 Task: Search one way flight ticket for 1 adult, 6 children, 1 infant in seat and 1 infant on lap in business from Tallahassee: Tallahassee International Airport to New Bern: Coastal Carolina Regional Airport (was Craven County Regional) on 5-4-2023. Choice of flights is Southwest. Number of bags: 2 carry on bags. Price is upto 30000. Outbound departure time preference is 22:15.
Action: Mouse moved to (372, 334)
Screenshot: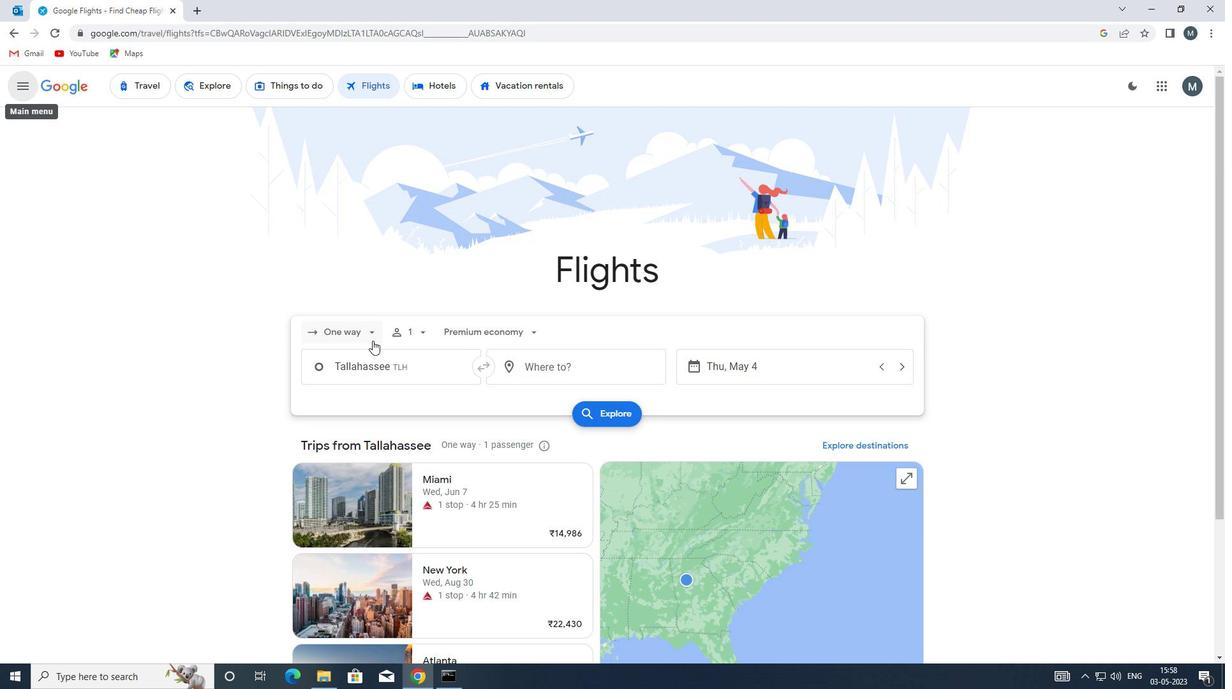 
Action: Mouse pressed left at (372, 334)
Screenshot: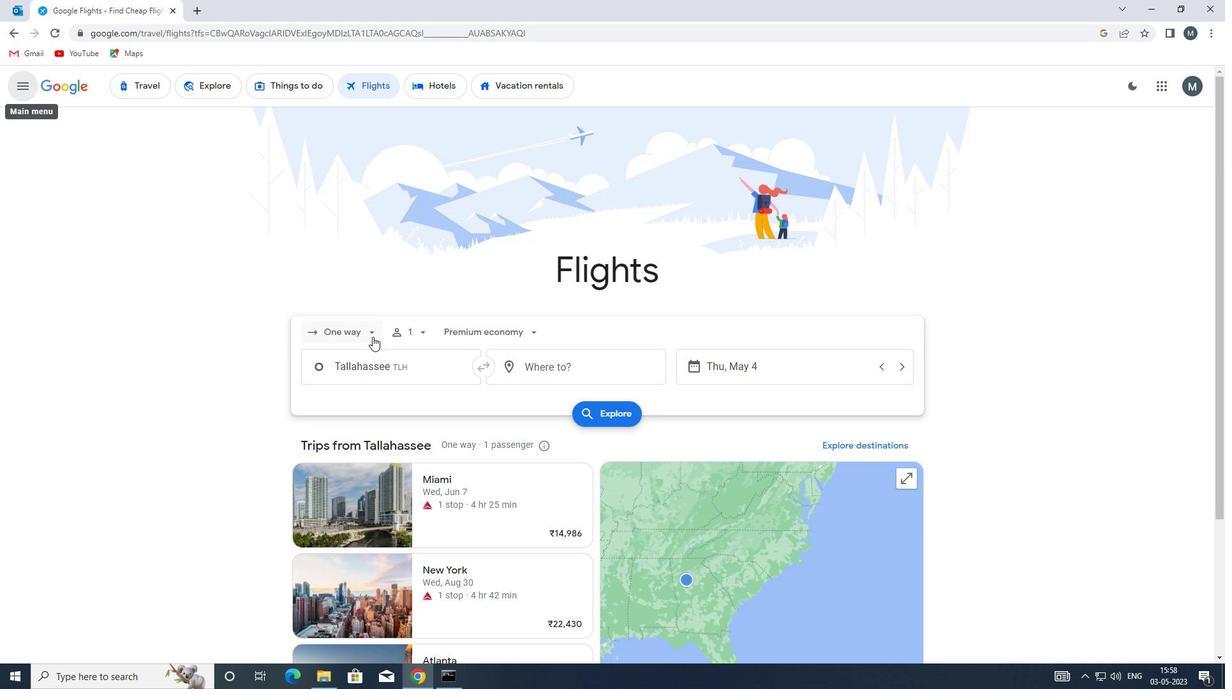 
Action: Mouse moved to (379, 386)
Screenshot: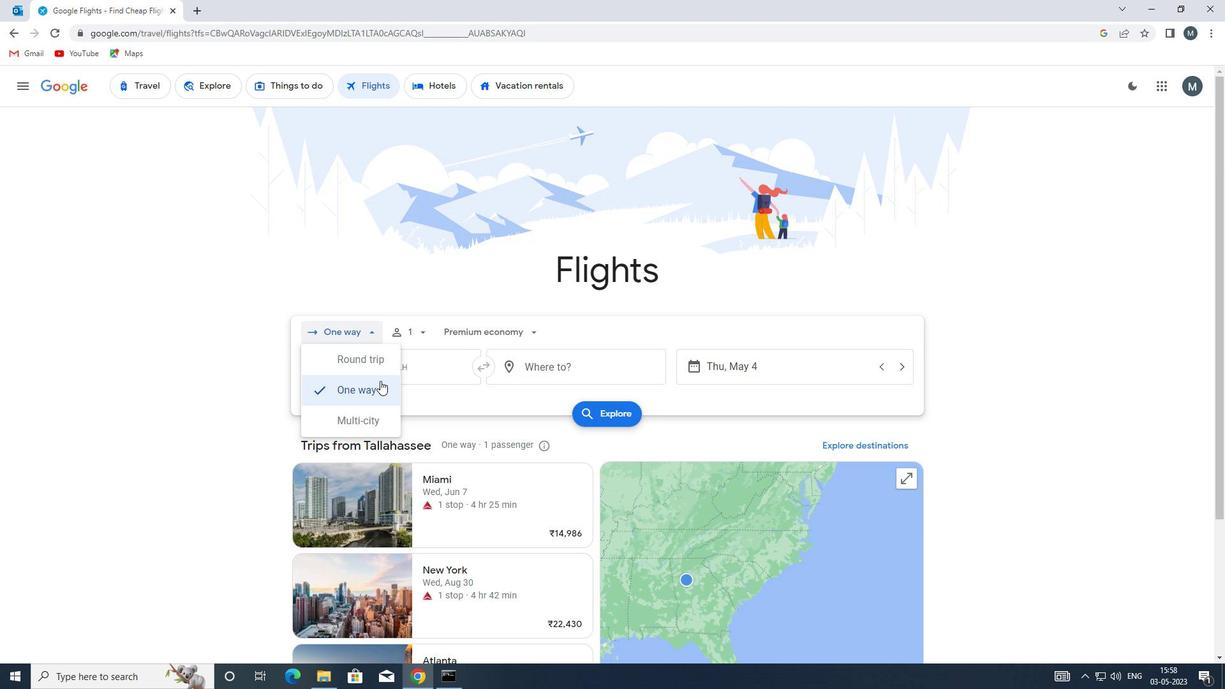 
Action: Mouse pressed left at (379, 386)
Screenshot: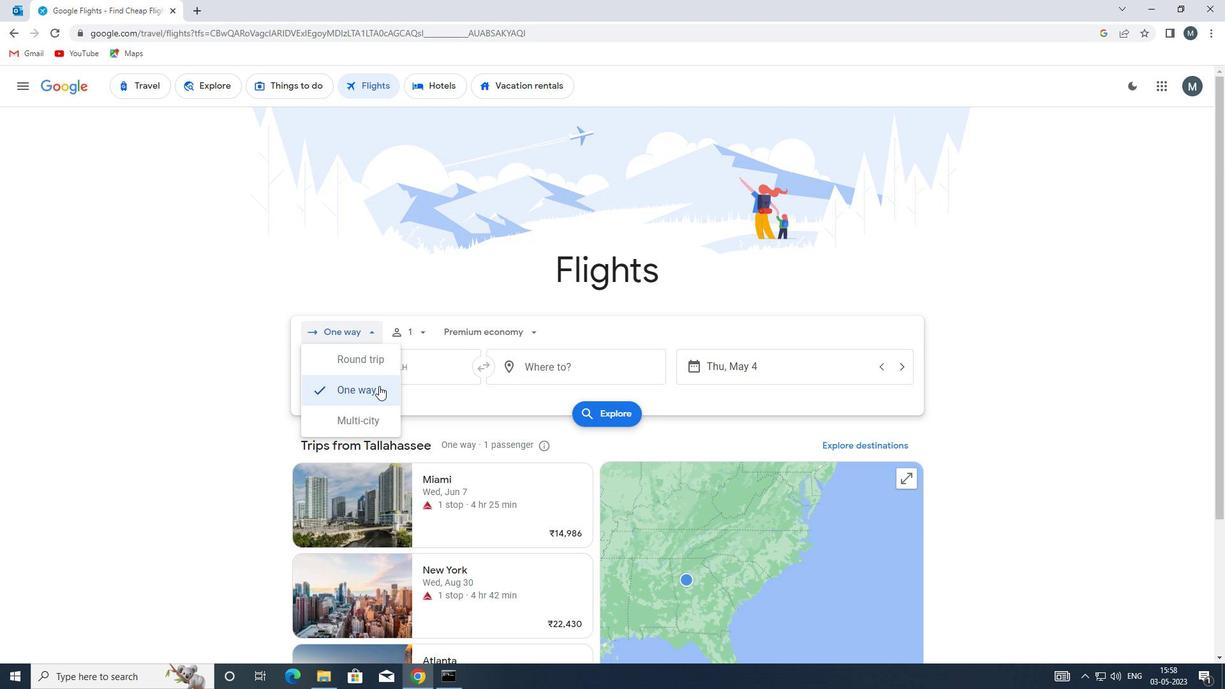 
Action: Mouse moved to (427, 331)
Screenshot: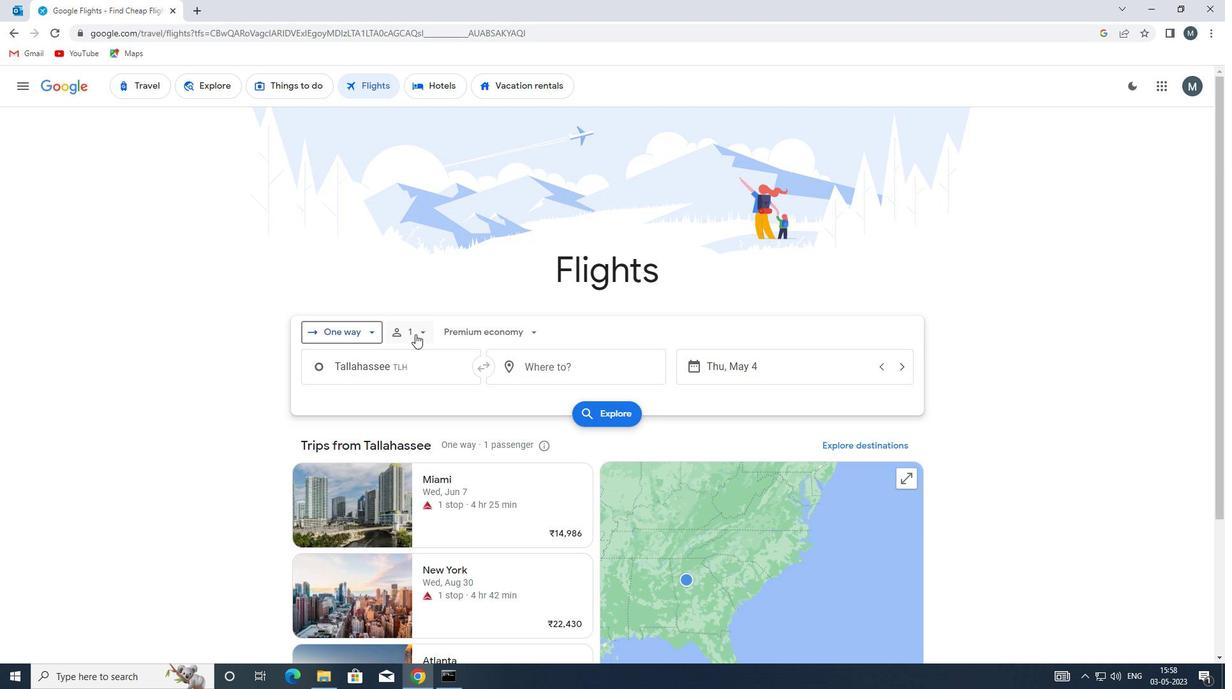 
Action: Mouse pressed left at (427, 331)
Screenshot: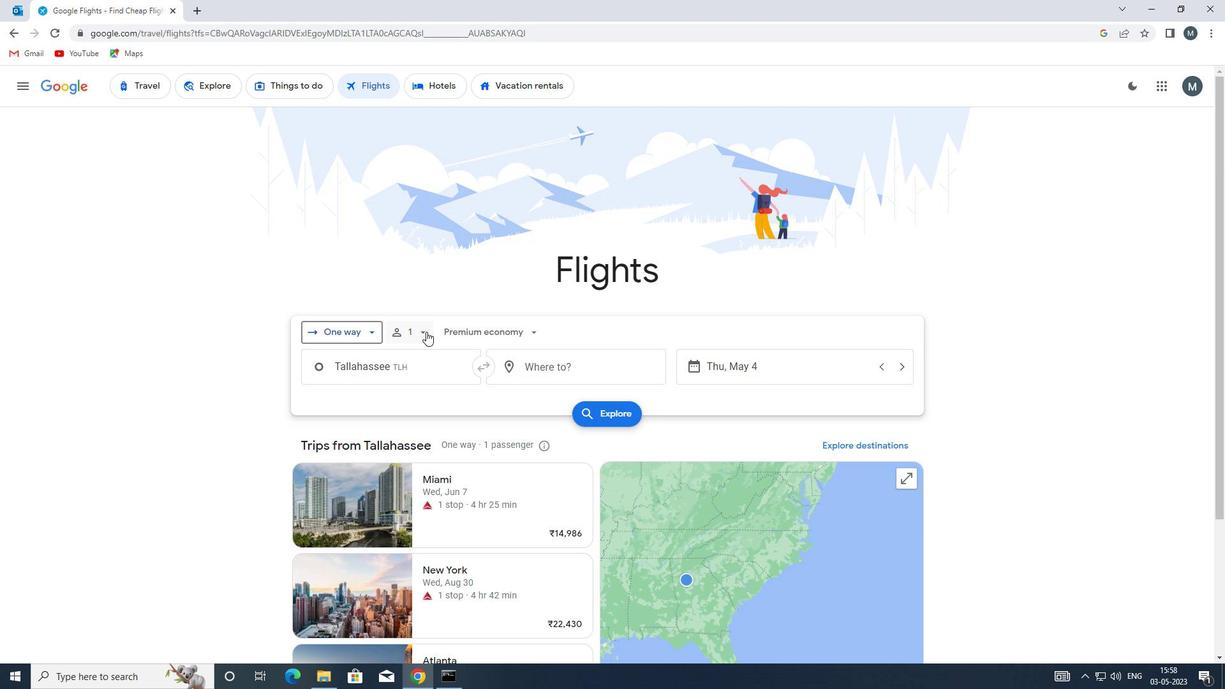 
Action: Mouse moved to (525, 397)
Screenshot: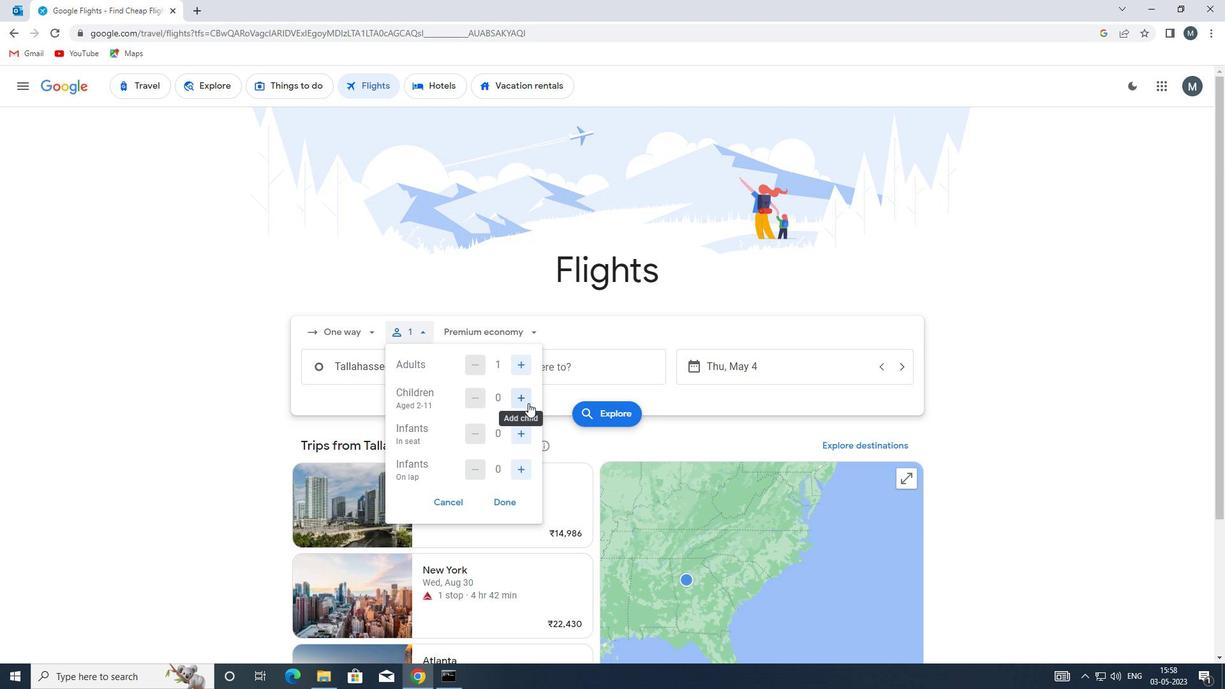 
Action: Mouse pressed left at (525, 397)
Screenshot: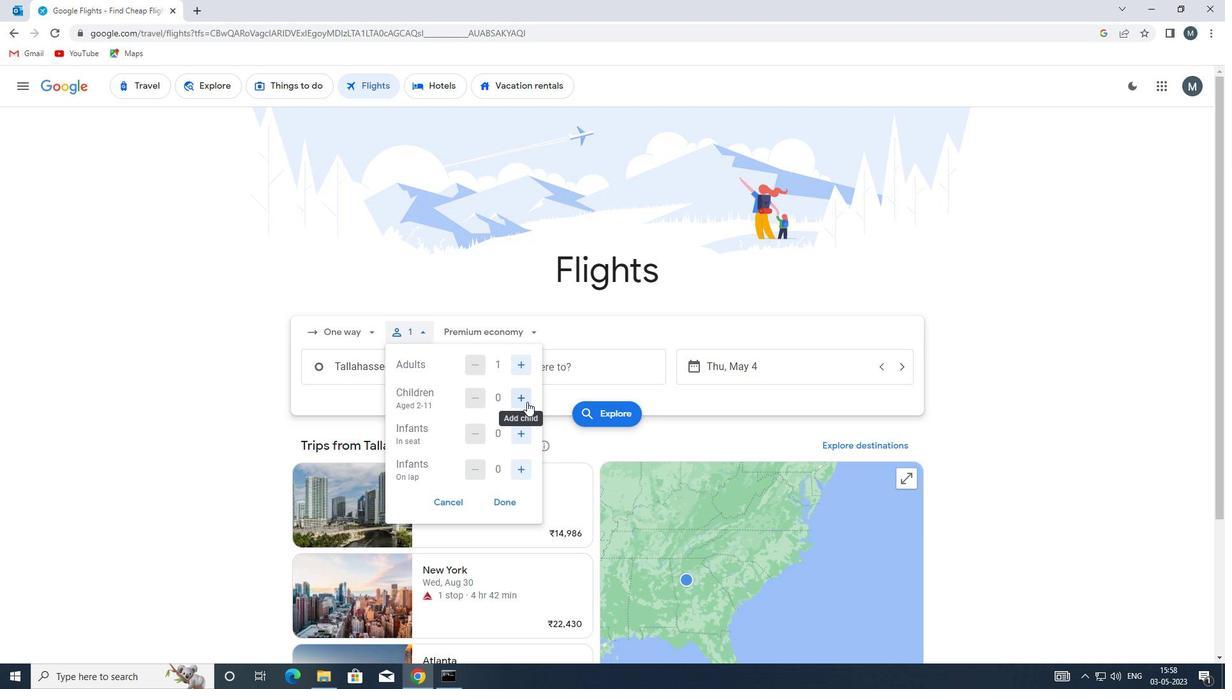 
Action: Mouse pressed left at (525, 397)
Screenshot: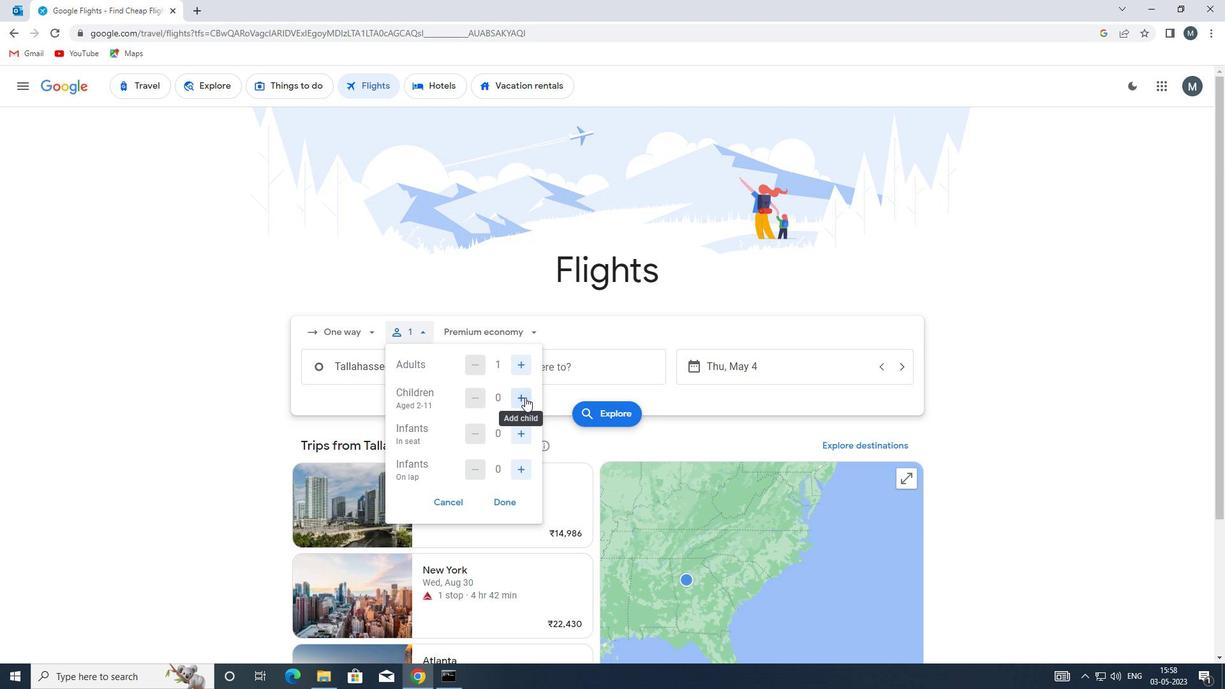
Action: Mouse pressed left at (525, 397)
Screenshot: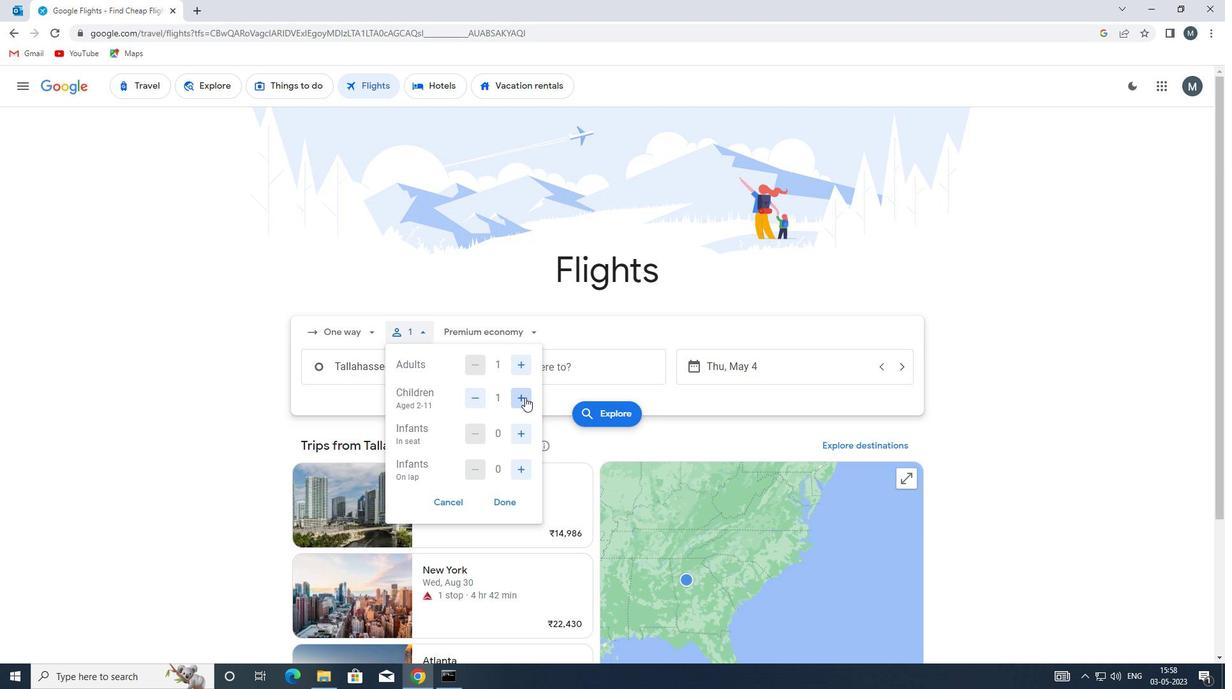 
Action: Mouse pressed left at (525, 397)
Screenshot: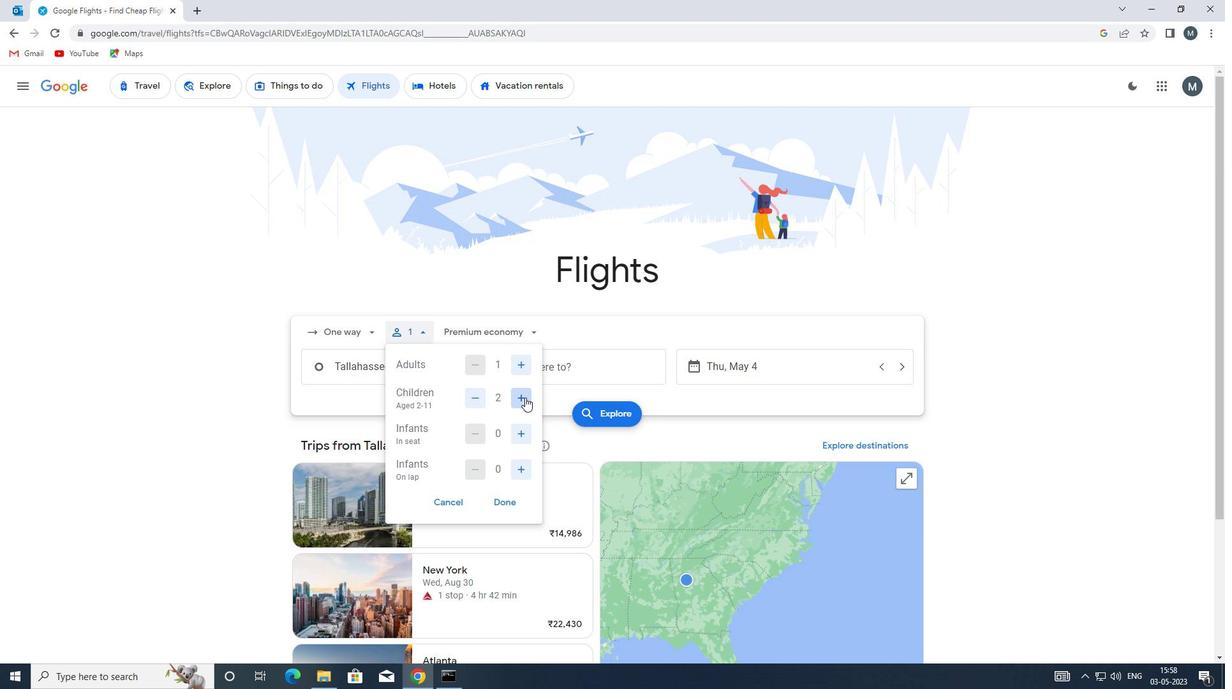 
Action: Mouse pressed left at (525, 397)
Screenshot: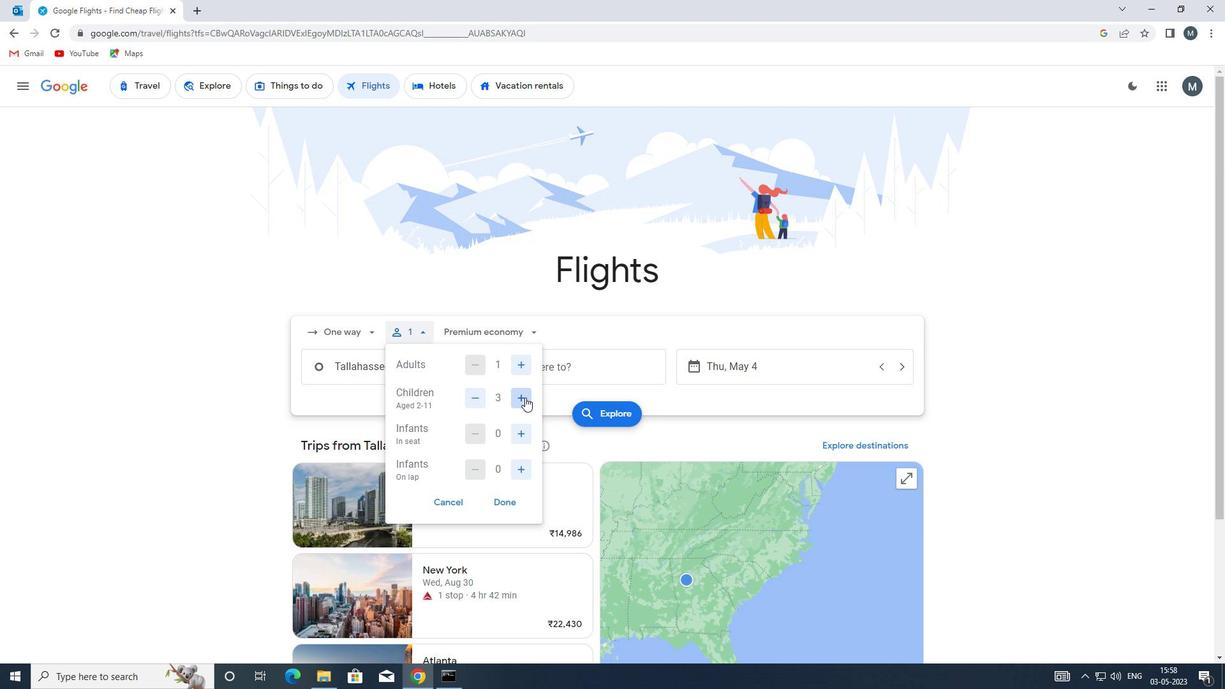 
Action: Mouse pressed left at (525, 397)
Screenshot: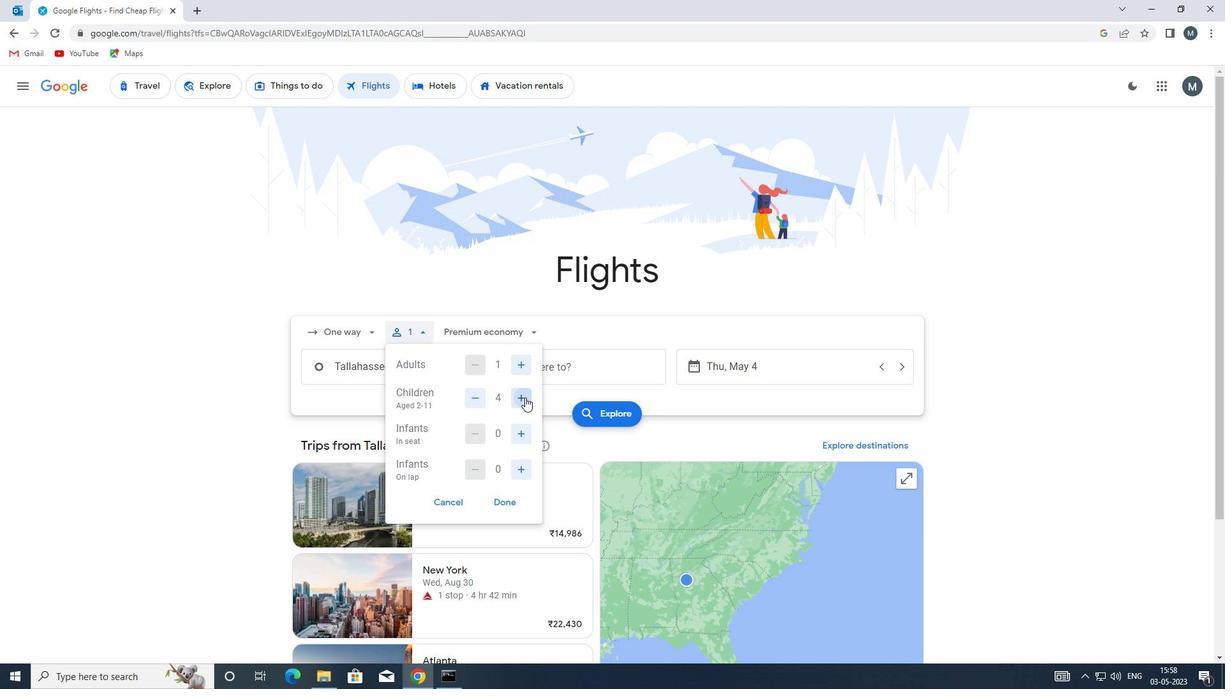 
Action: Mouse moved to (527, 430)
Screenshot: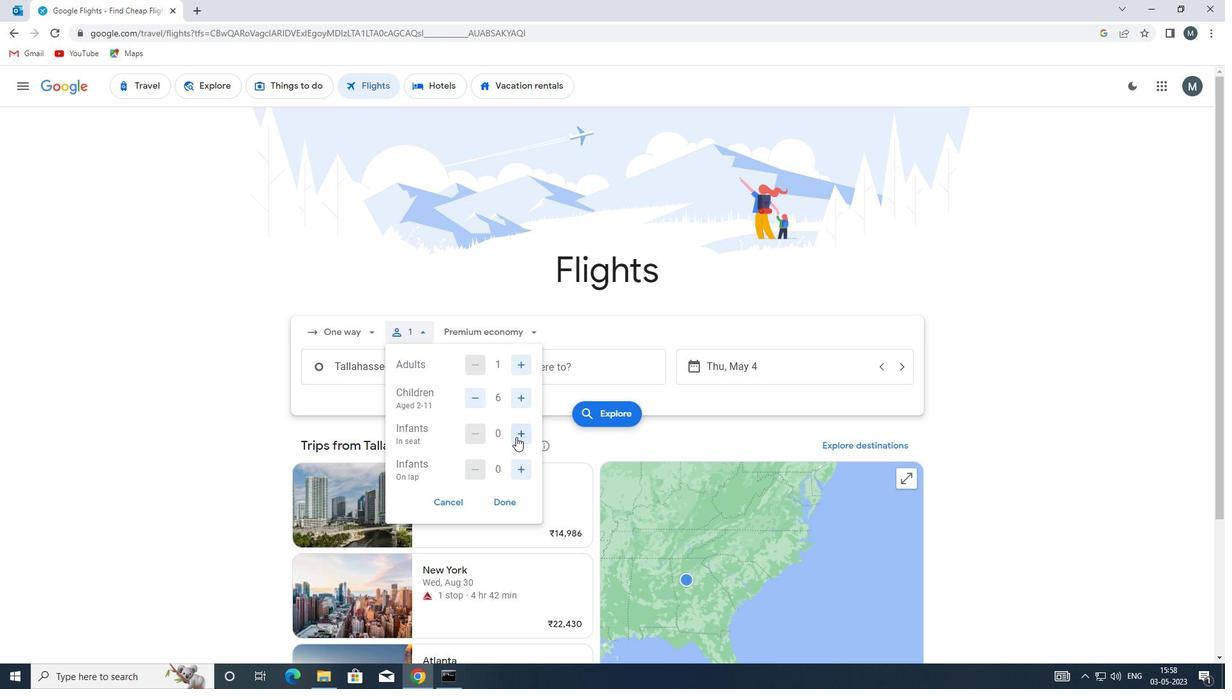 
Action: Mouse pressed left at (527, 430)
Screenshot: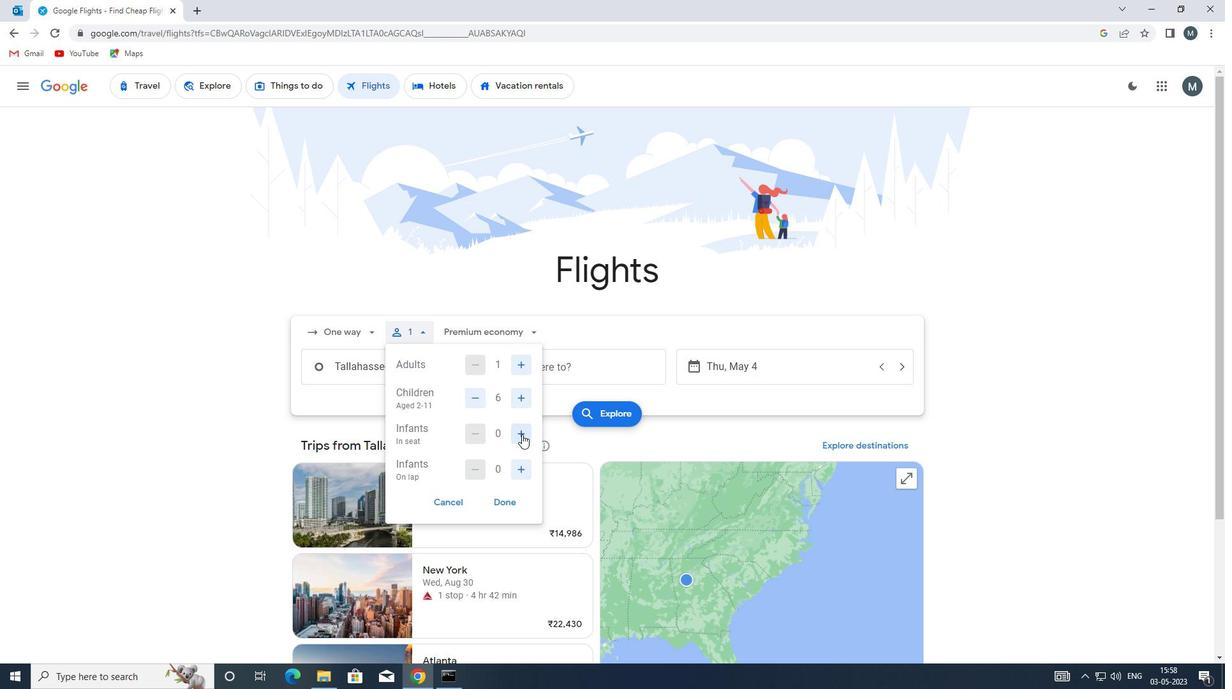 
Action: Mouse moved to (520, 467)
Screenshot: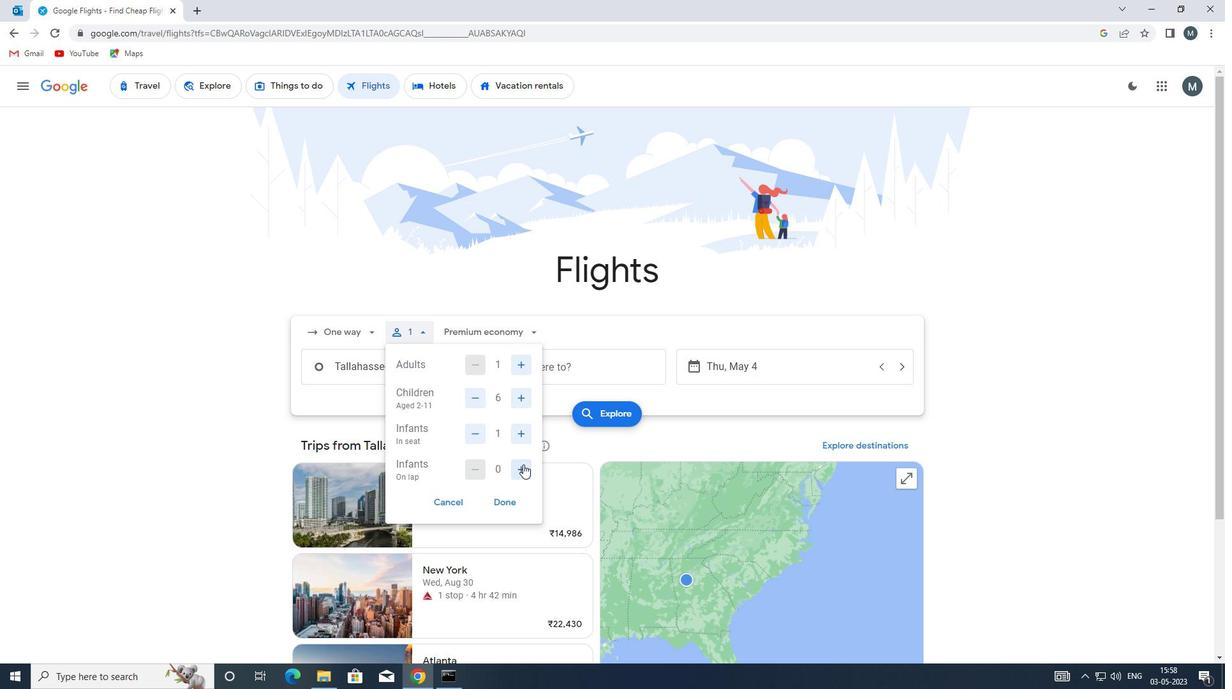 
Action: Mouse pressed left at (520, 467)
Screenshot: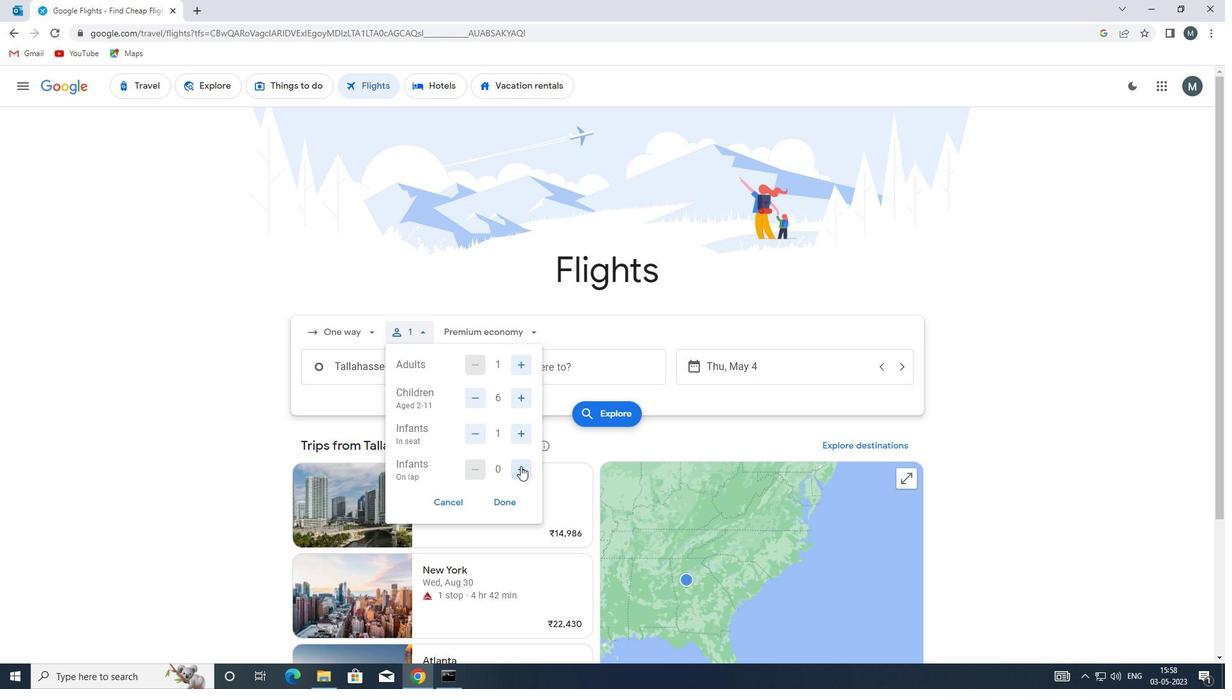 
Action: Mouse moved to (506, 498)
Screenshot: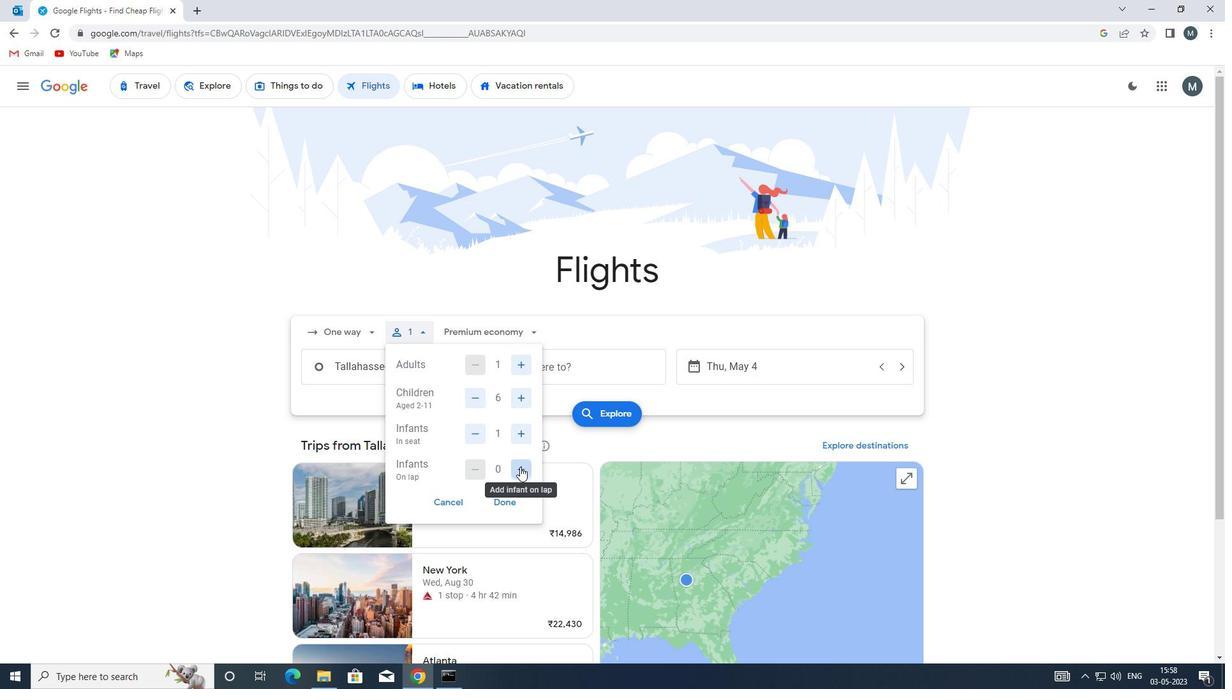 
Action: Mouse pressed left at (506, 498)
Screenshot: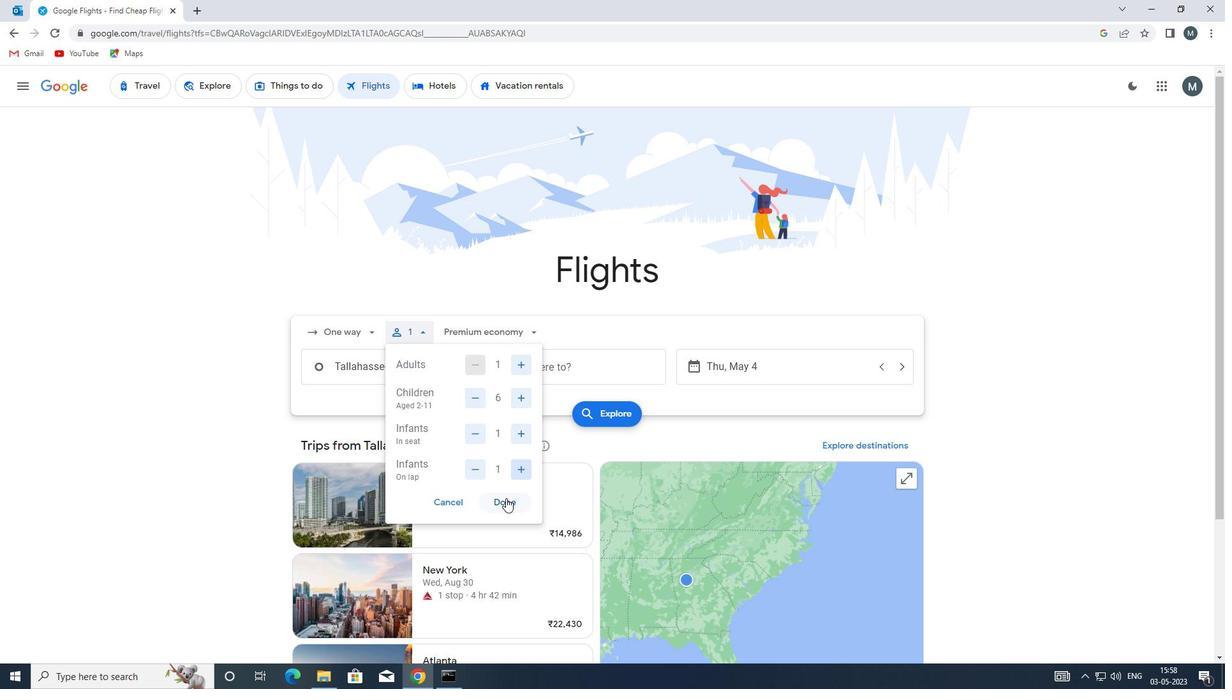 
Action: Mouse moved to (494, 324)
Screenshot: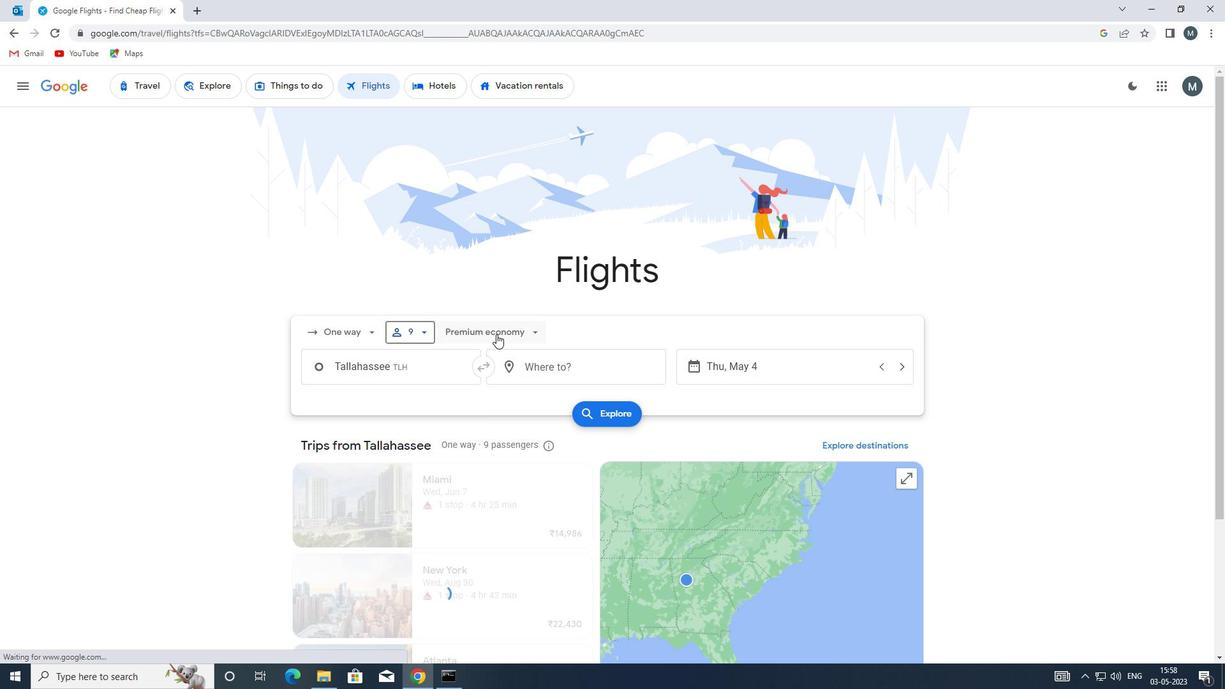
Action: Mouse pressed left at (494, 324)
Screenshot: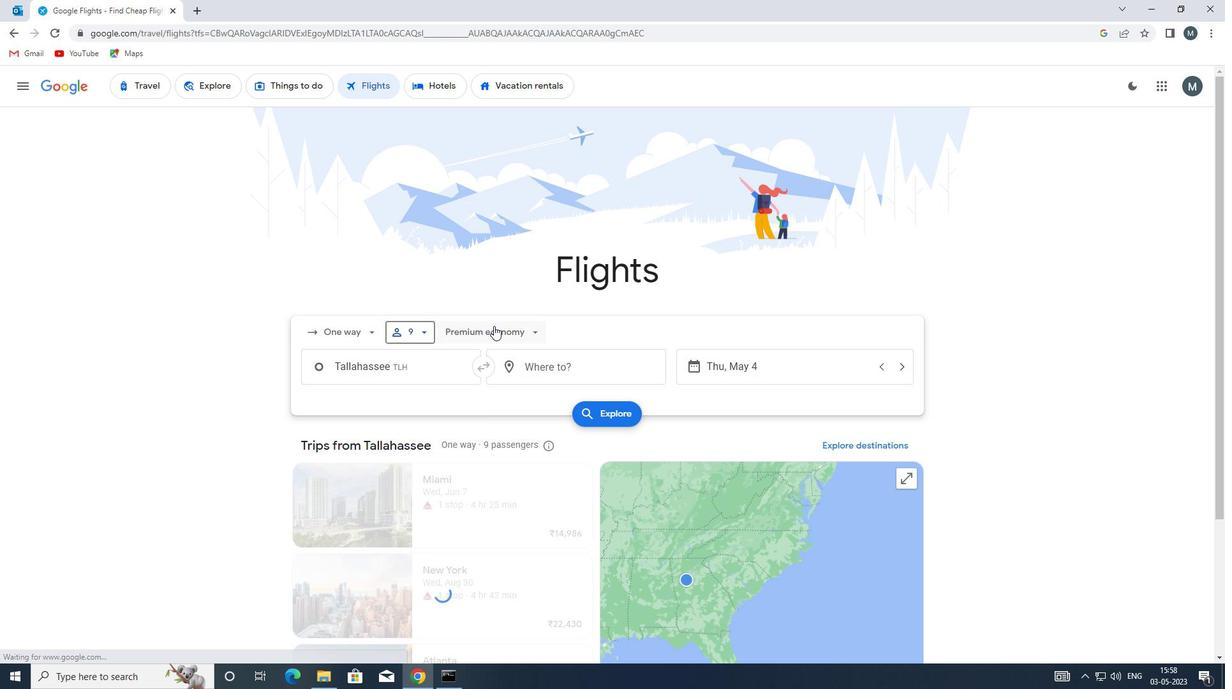 
Action: Mouse moved to (510, 414)
Screenshot: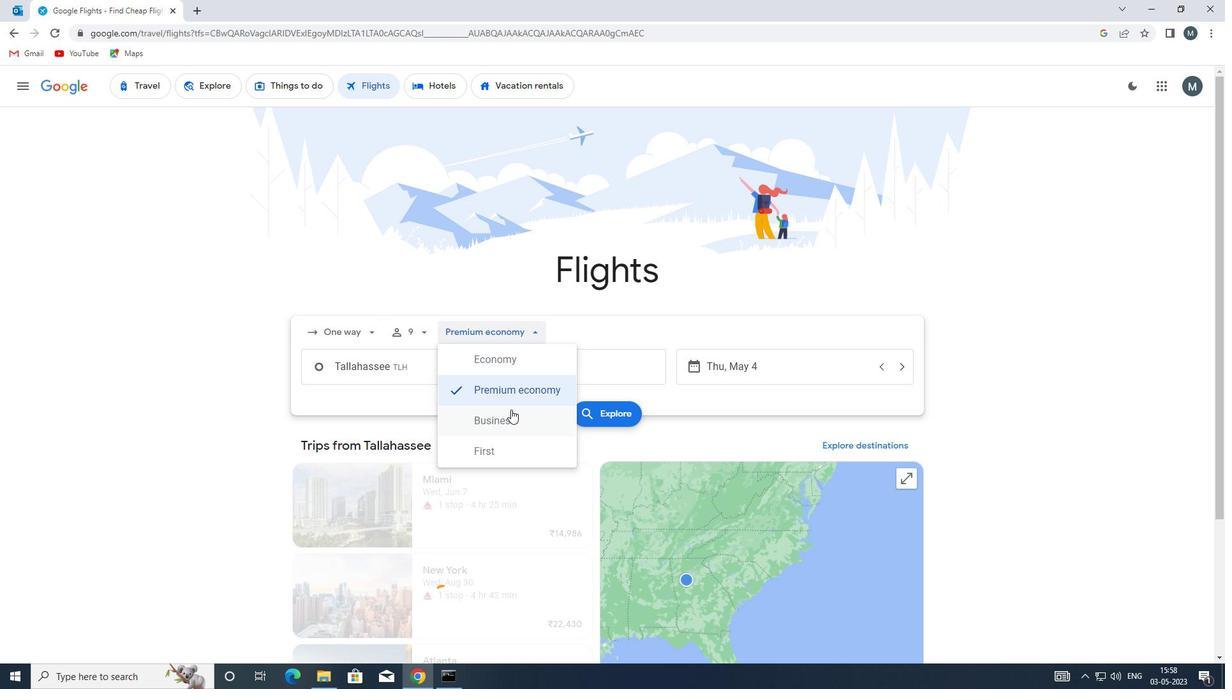 
Action: Mouse pressed left at (510, 414)
Screenshot: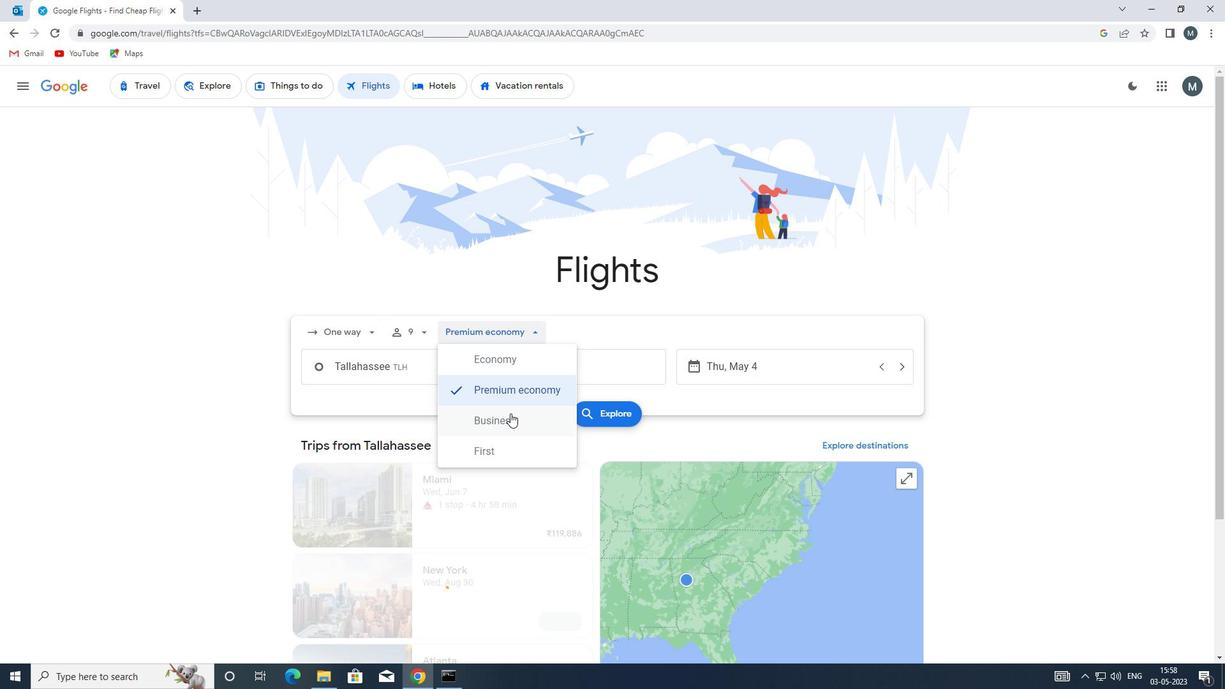 
Action: Mouse moved to (418, 374)
Screenshot: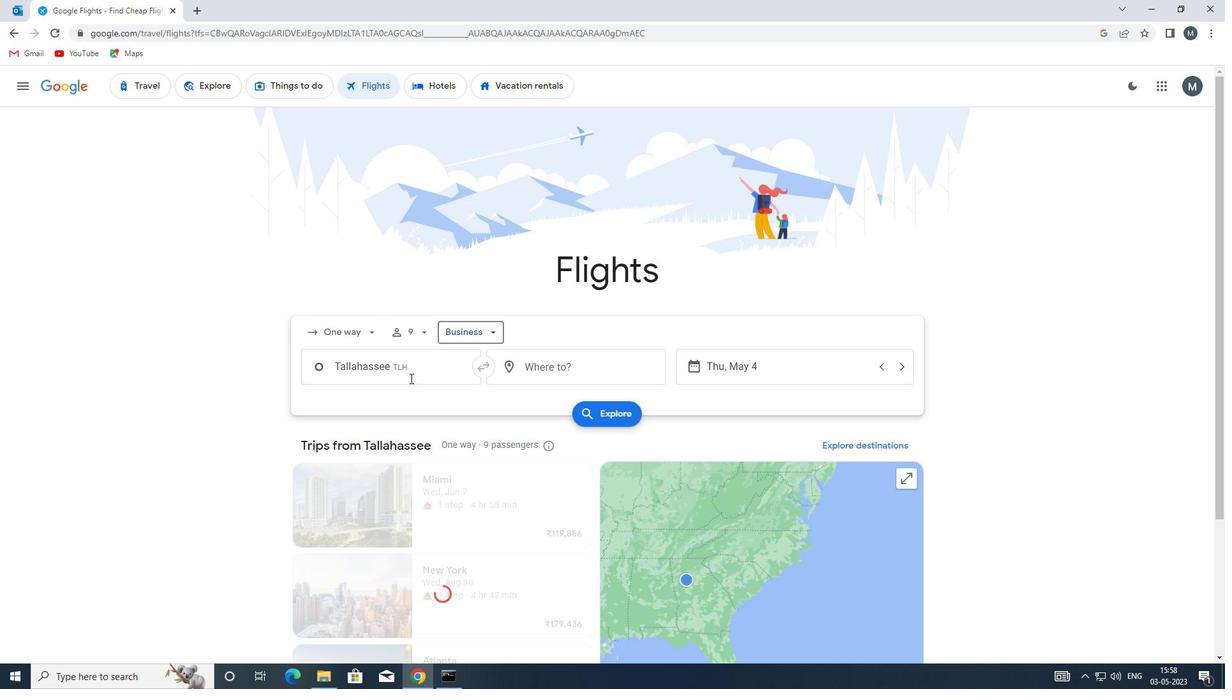 
Action: Mouse pressed left at (418, 374)
Screenshot: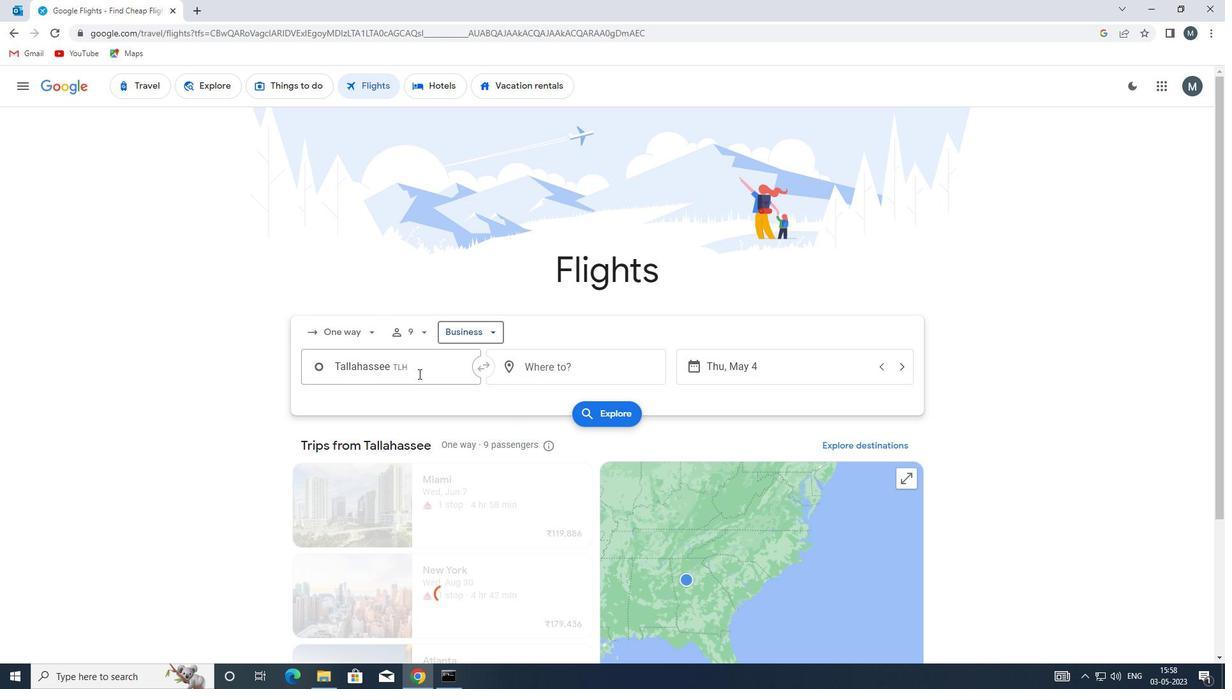 
Action: Mouse moved to (427, 439)
Screenshot: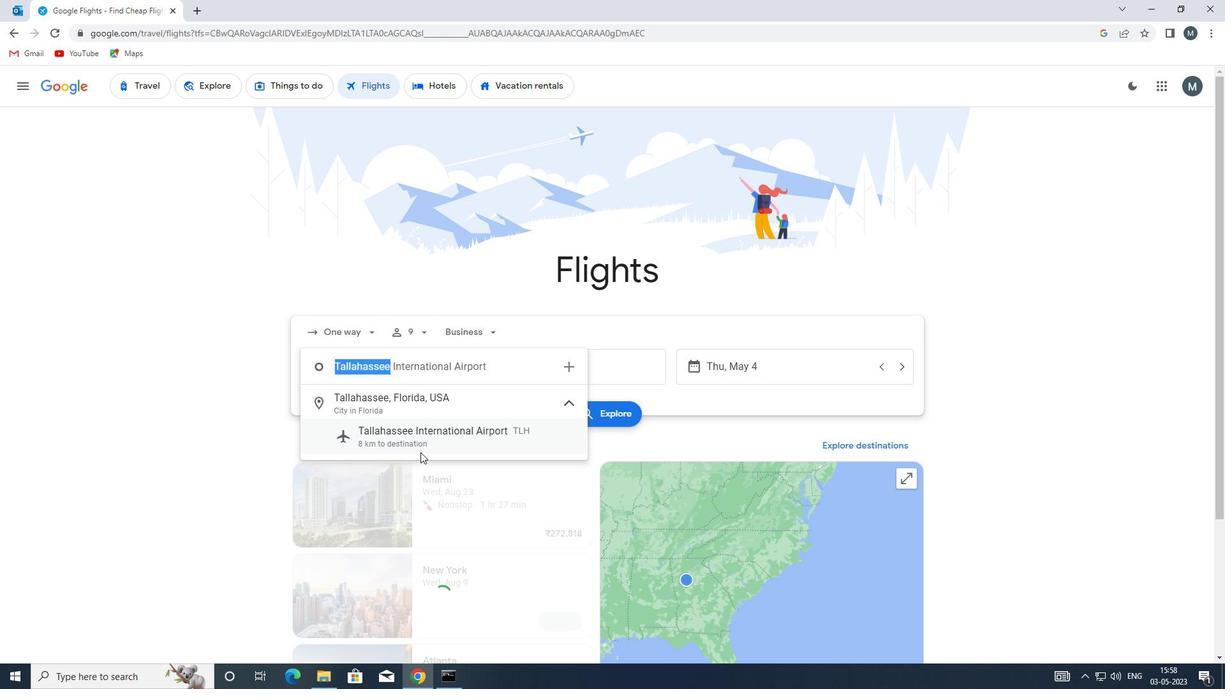 
Action: Mouse pressed left at (427, 439)
Screenshot: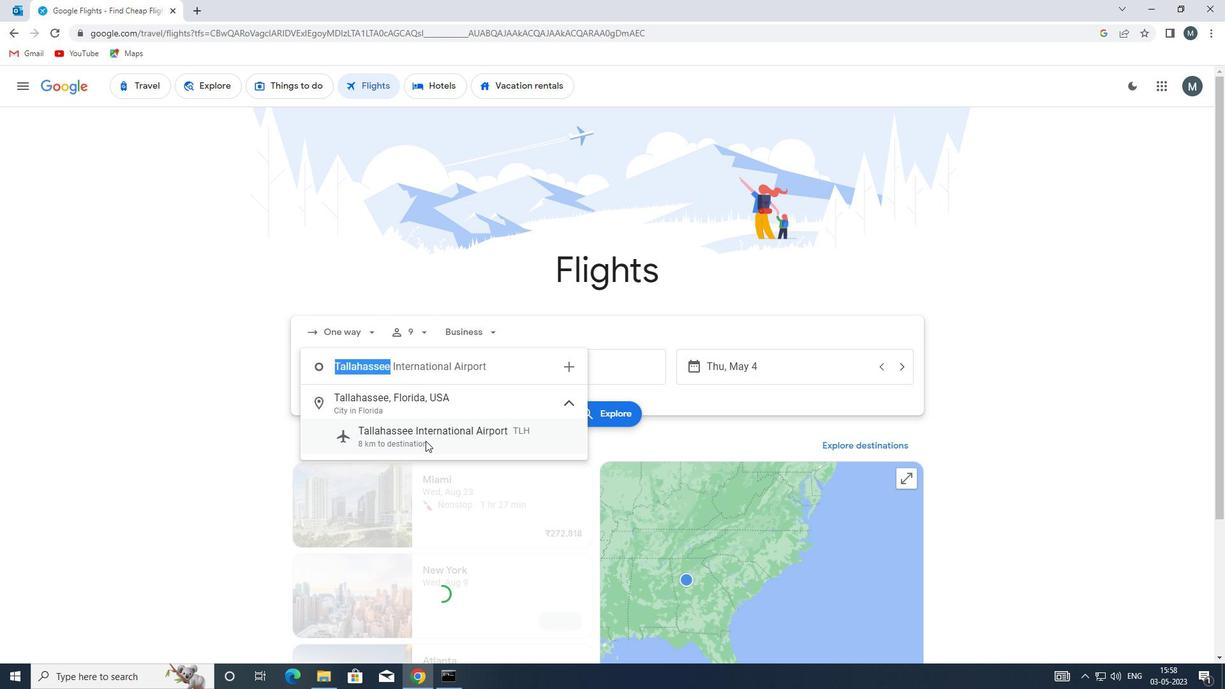 
Action: Mouse moved to (563, 372)
Screenshot: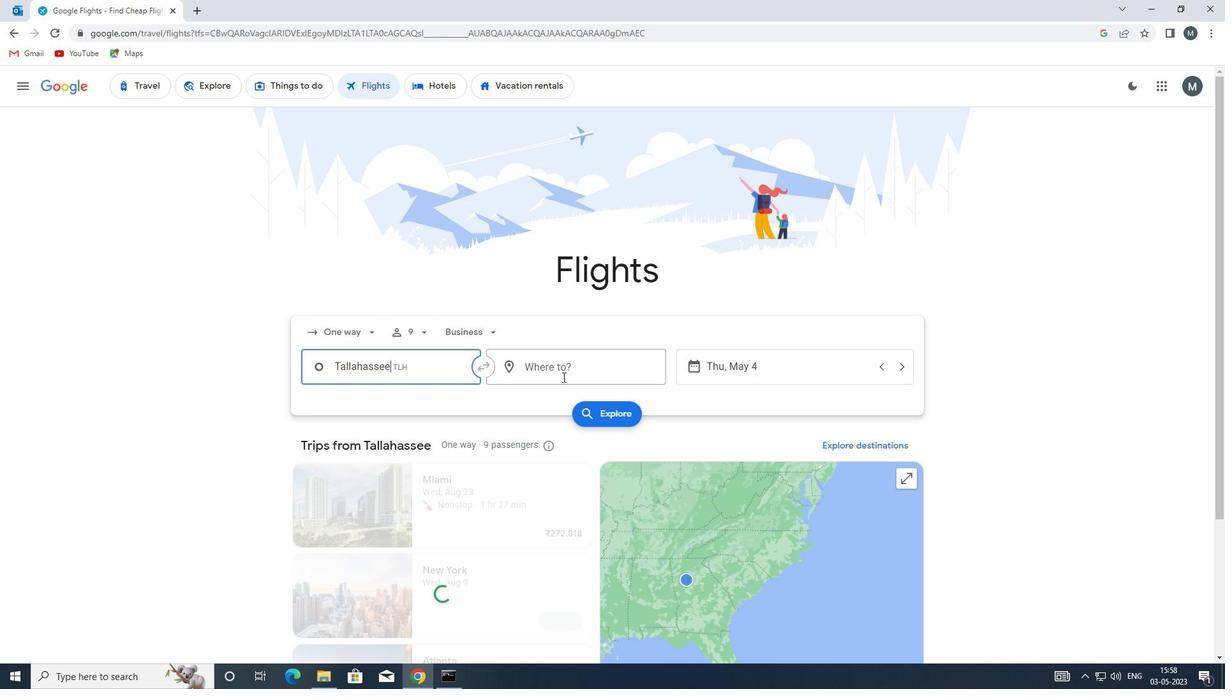 
Action: Mouse pressed left at (563, 372)
Screenshot: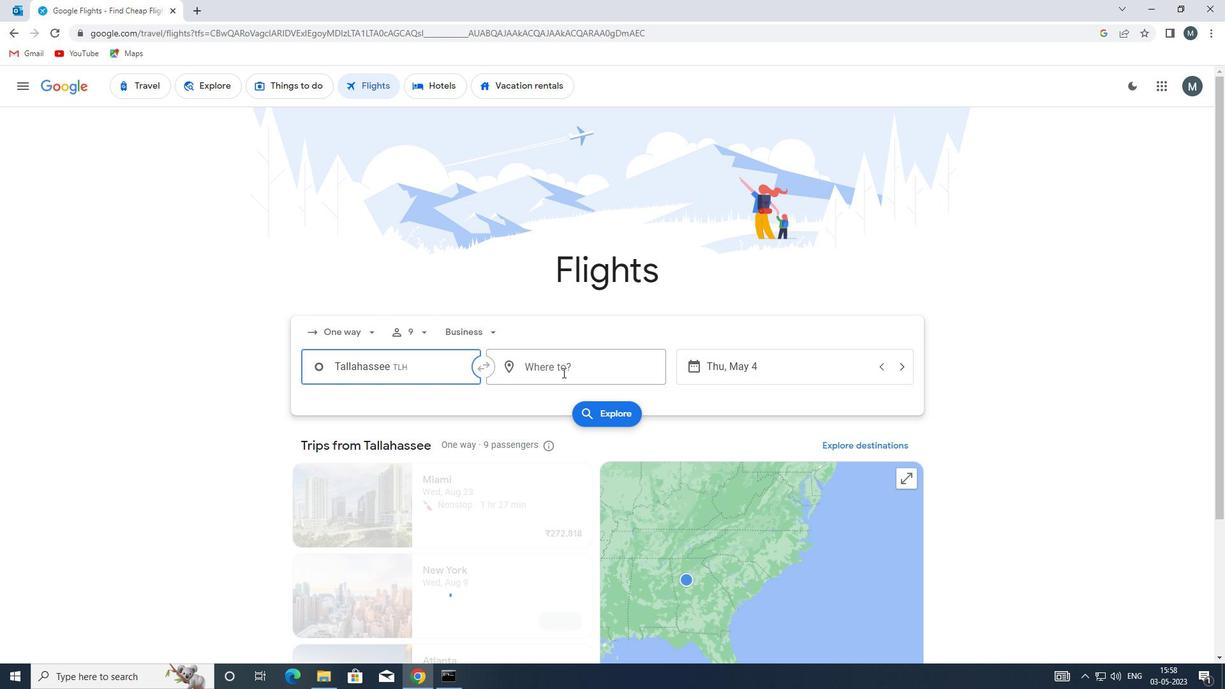 
Action: Key pressed ewn
Screenshot: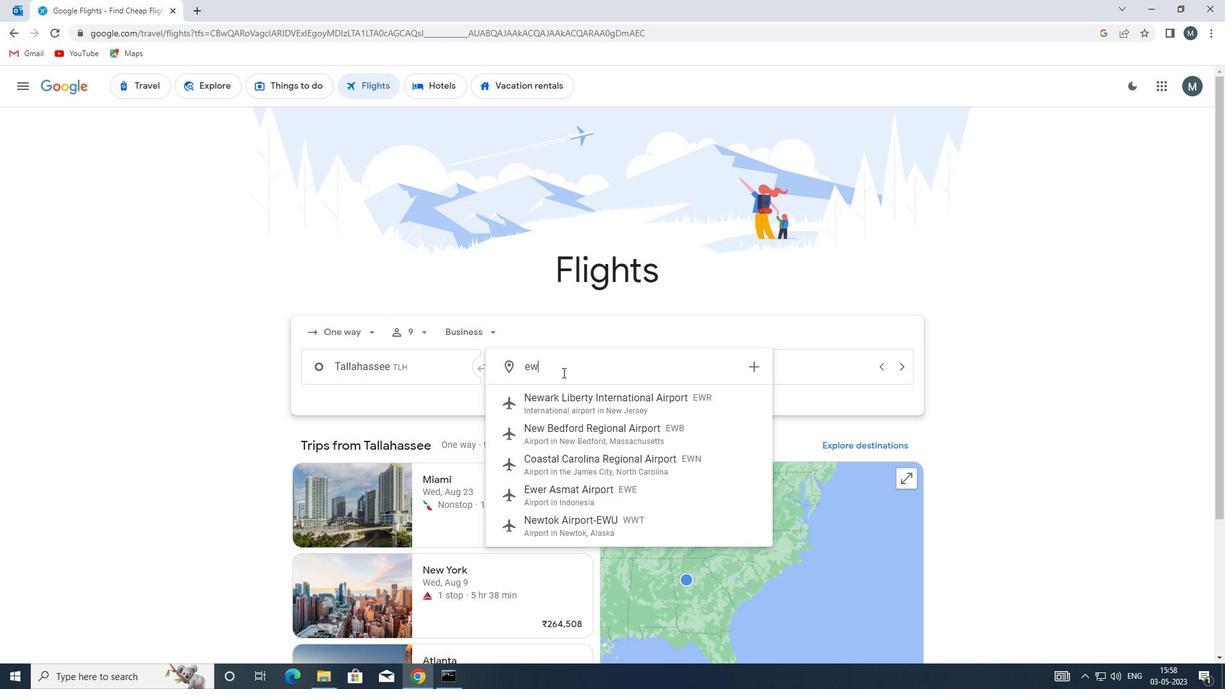 
Action: Mouse moved to (605, 405)
Screenshot: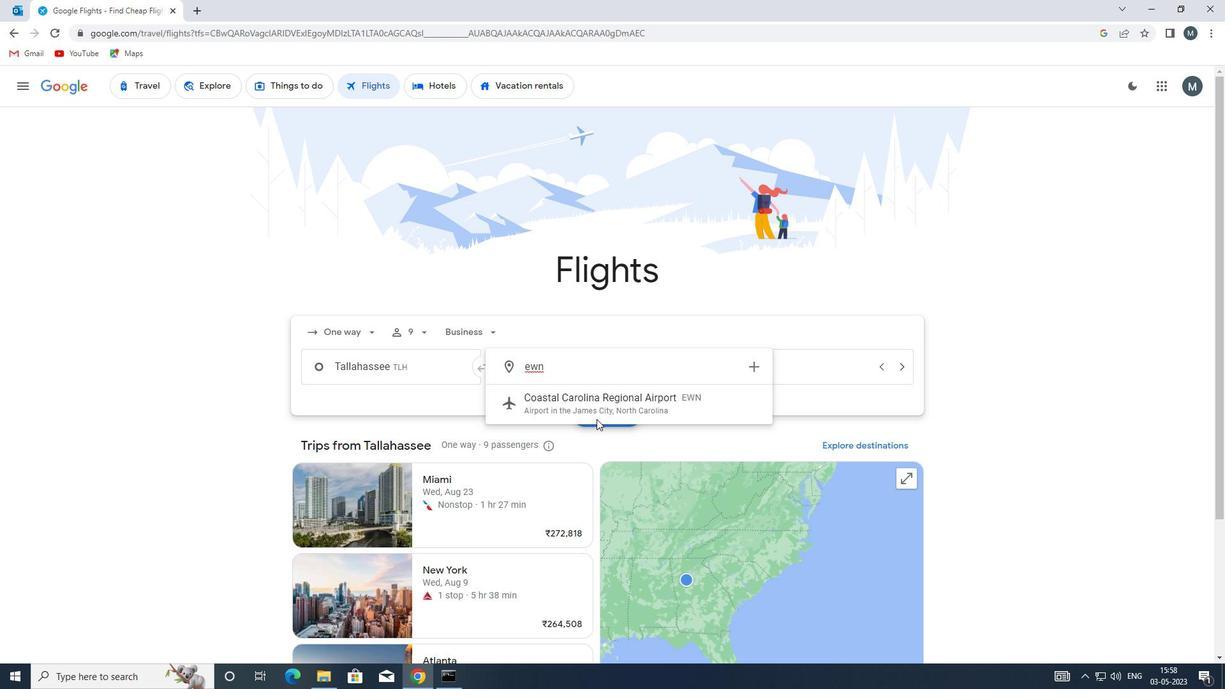 
Action: Mouse pressed left at (605, 405)
Screenshot: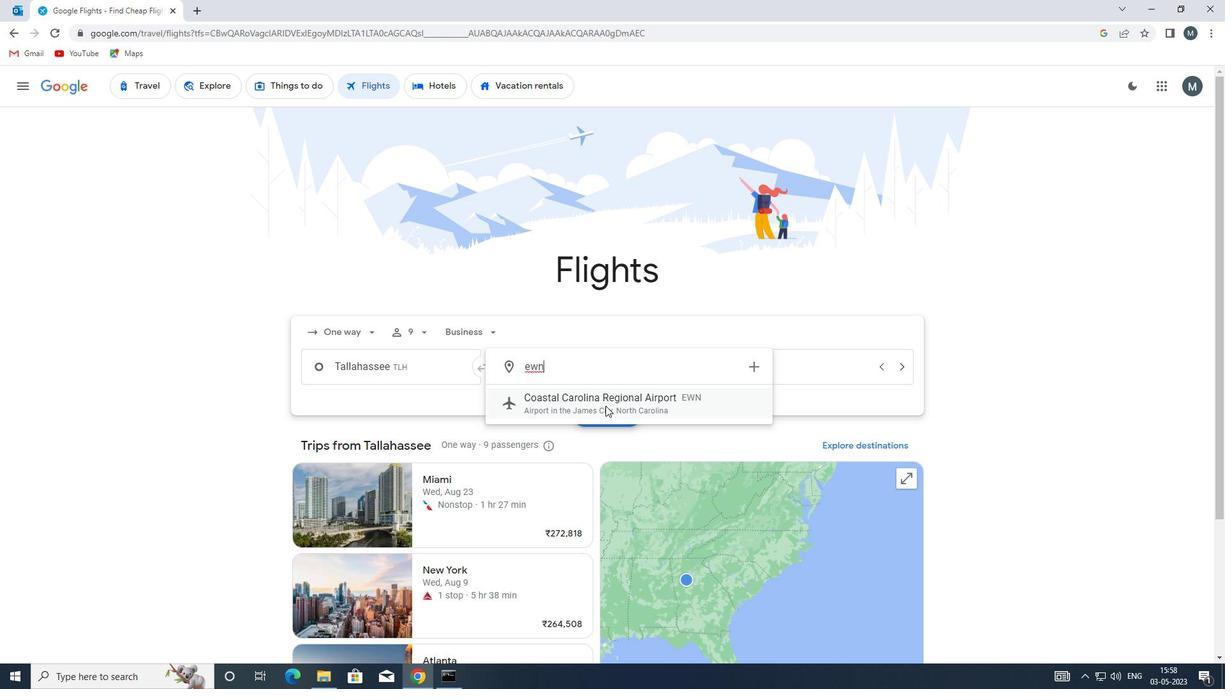 
Action: Mouse moved to (743, 372)
Screenshot: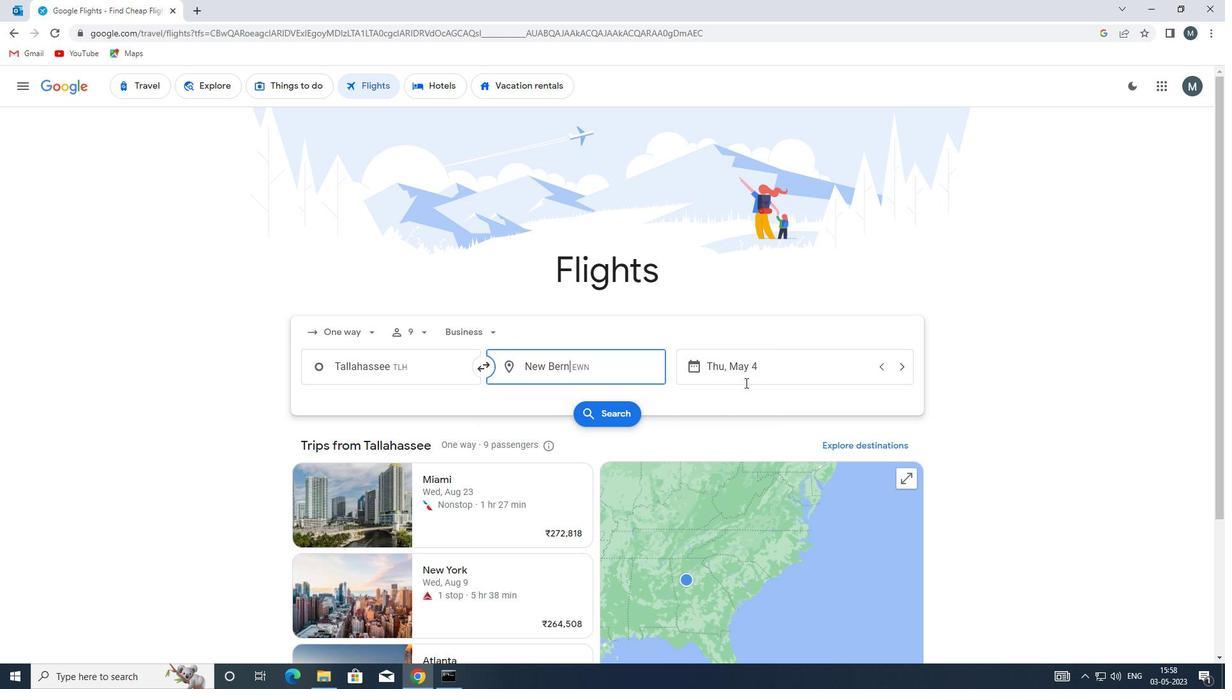 
Action: Mouse pressed left at (743, 372)
Screenshot: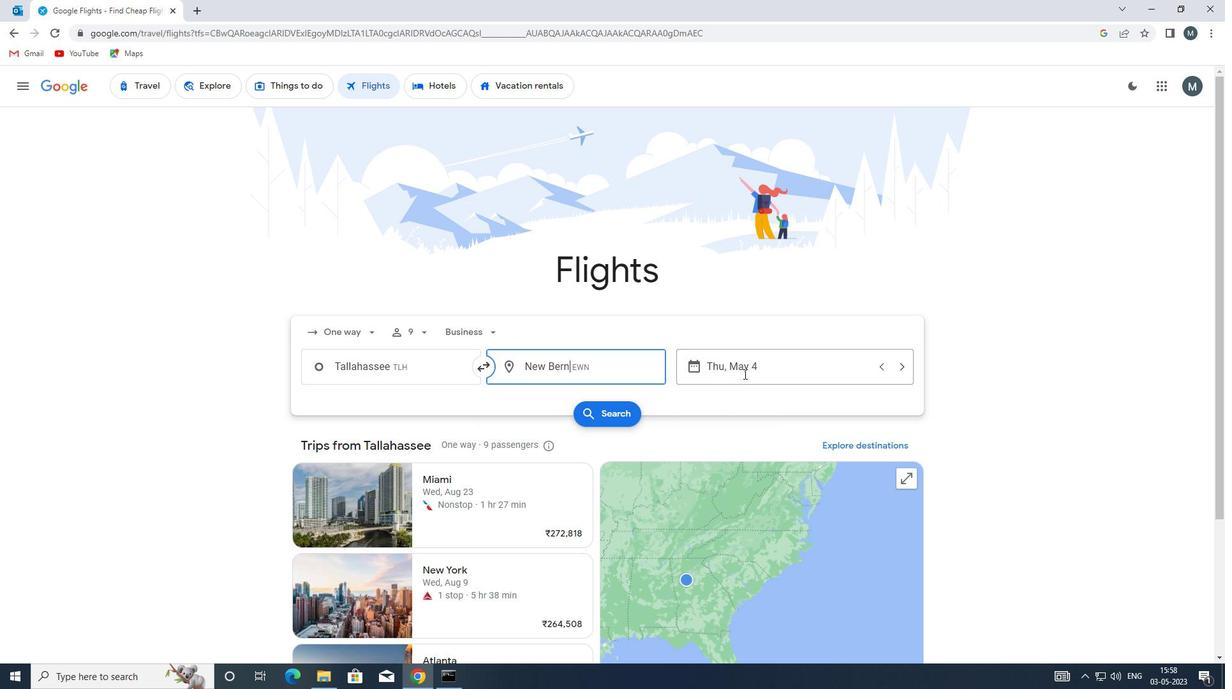 
Action: Mouse moved to (588, 422)
Screenshot: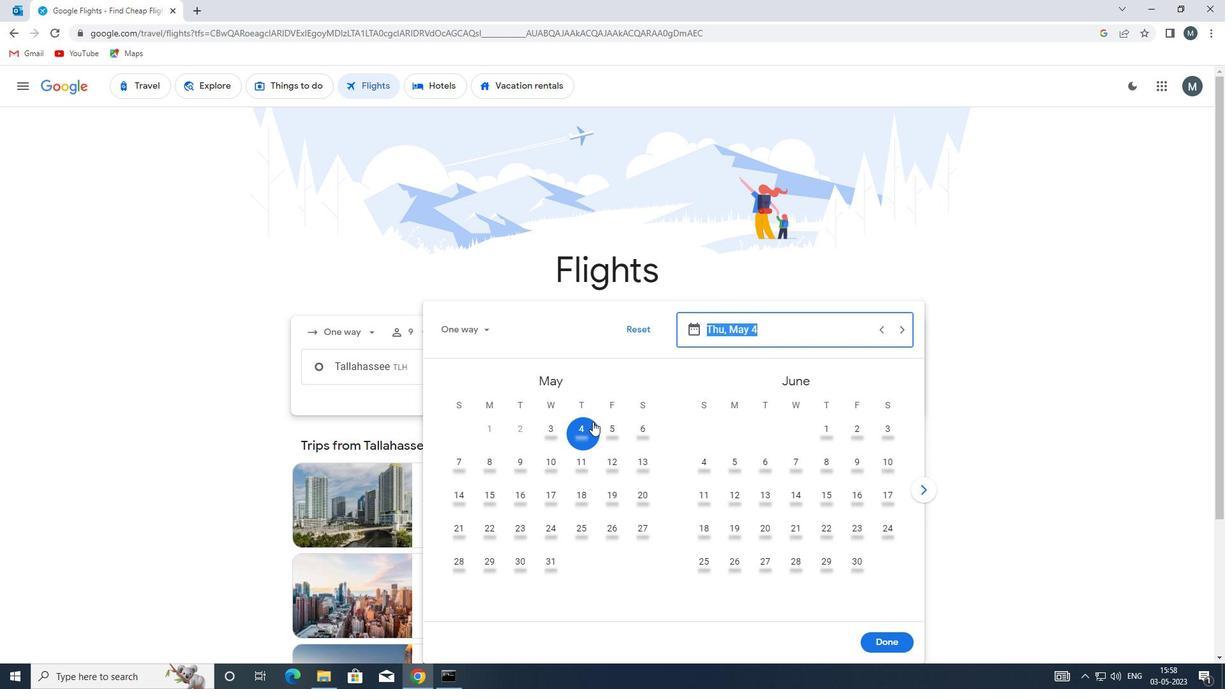 
Action: Mouse pressed left at (588, 422)
Screenshot: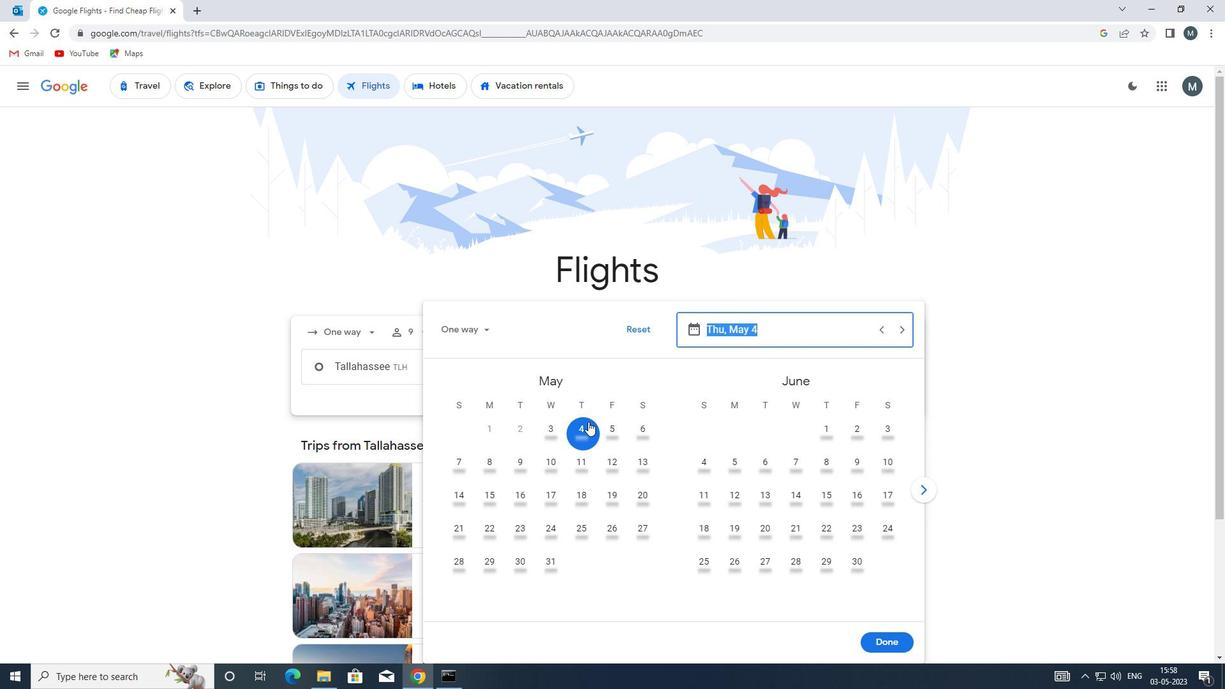 
Action: Mouse moved to (891, 636)
Screenshot: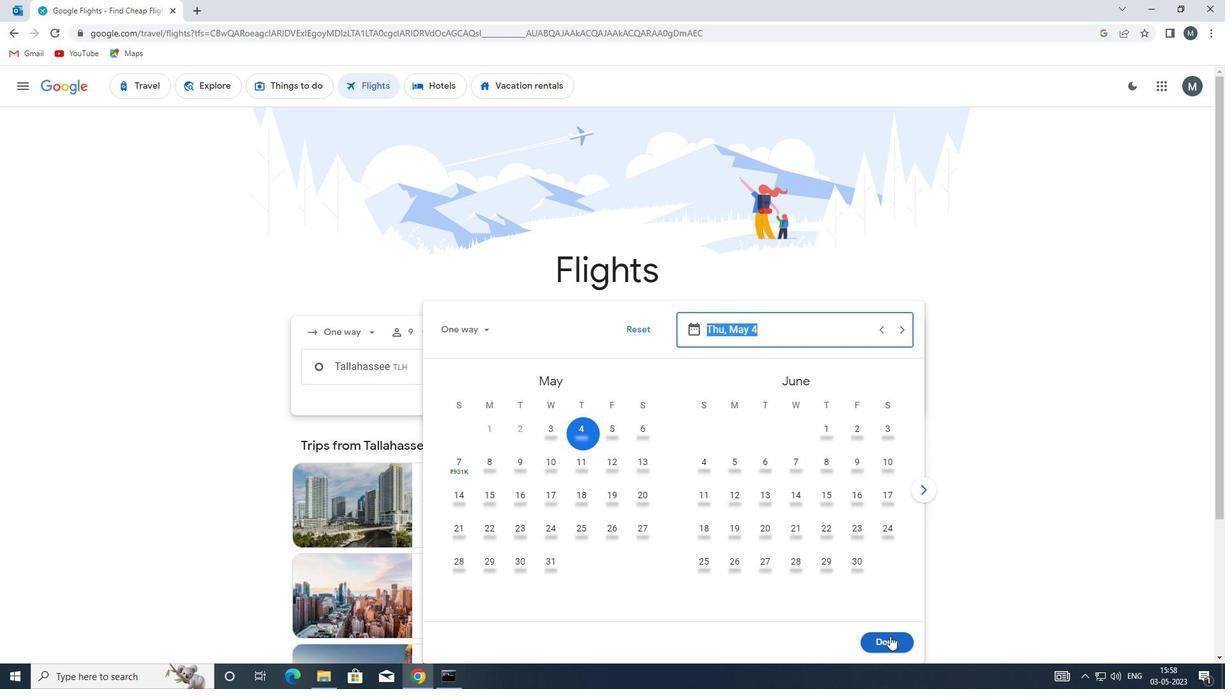 
Action: Mouse pressed left at (891, 636)
Screenshot: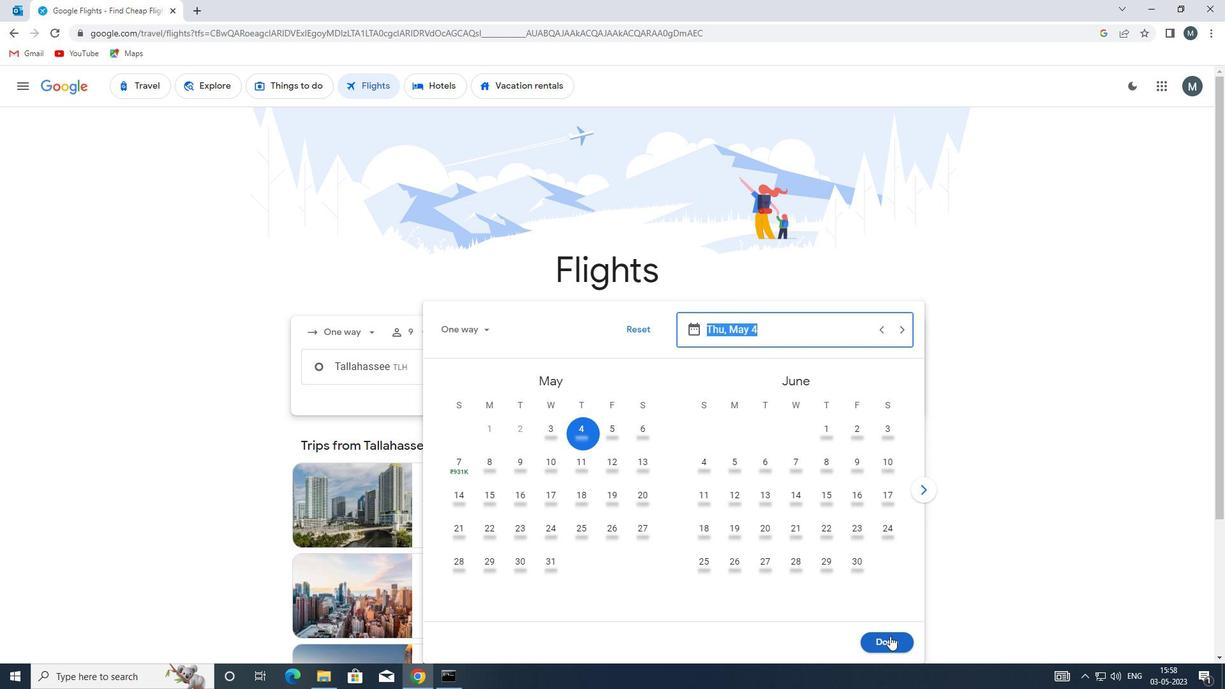 
Action: Mouse moved to (614, 403)
Screenshot: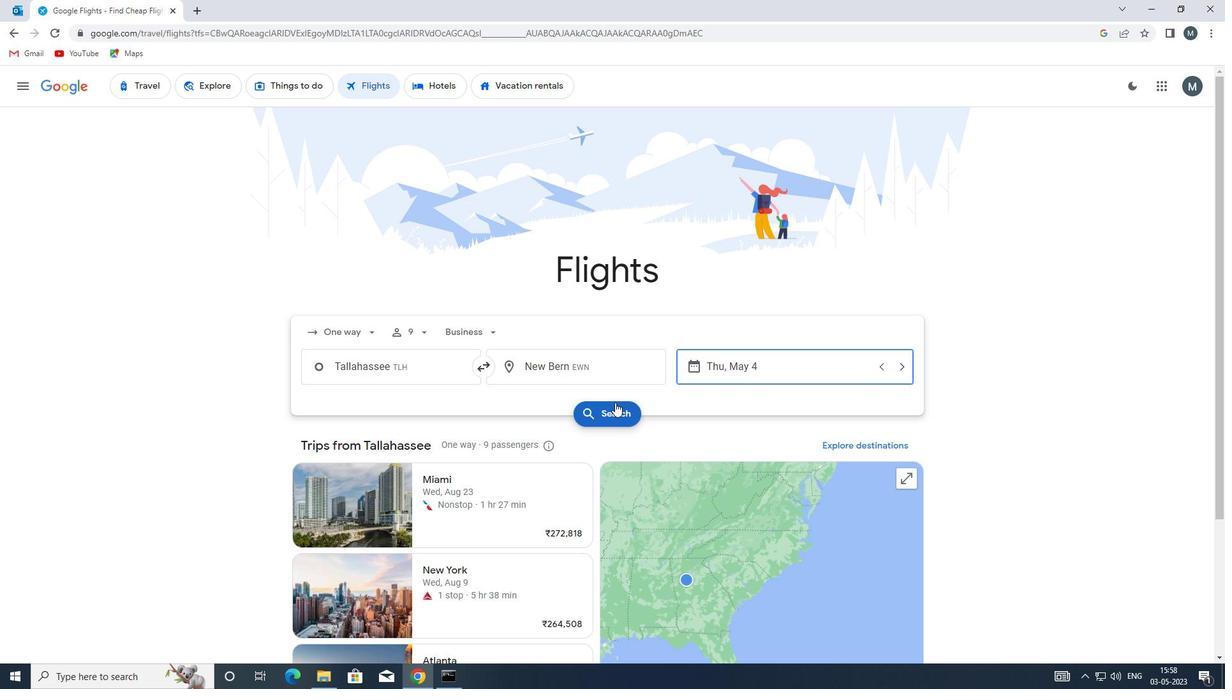 
Action: Mouse pressed left at (614, 403)
Screenshot: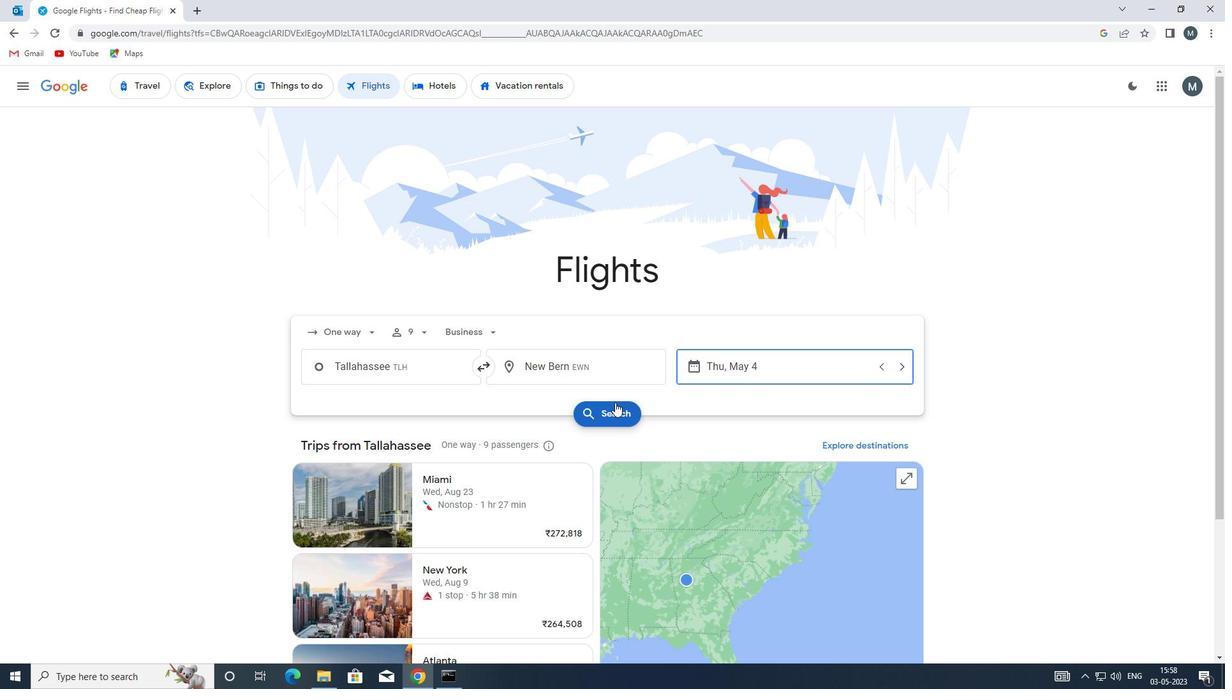 
Action: Mouse moved to (311, 197)
Screenshot: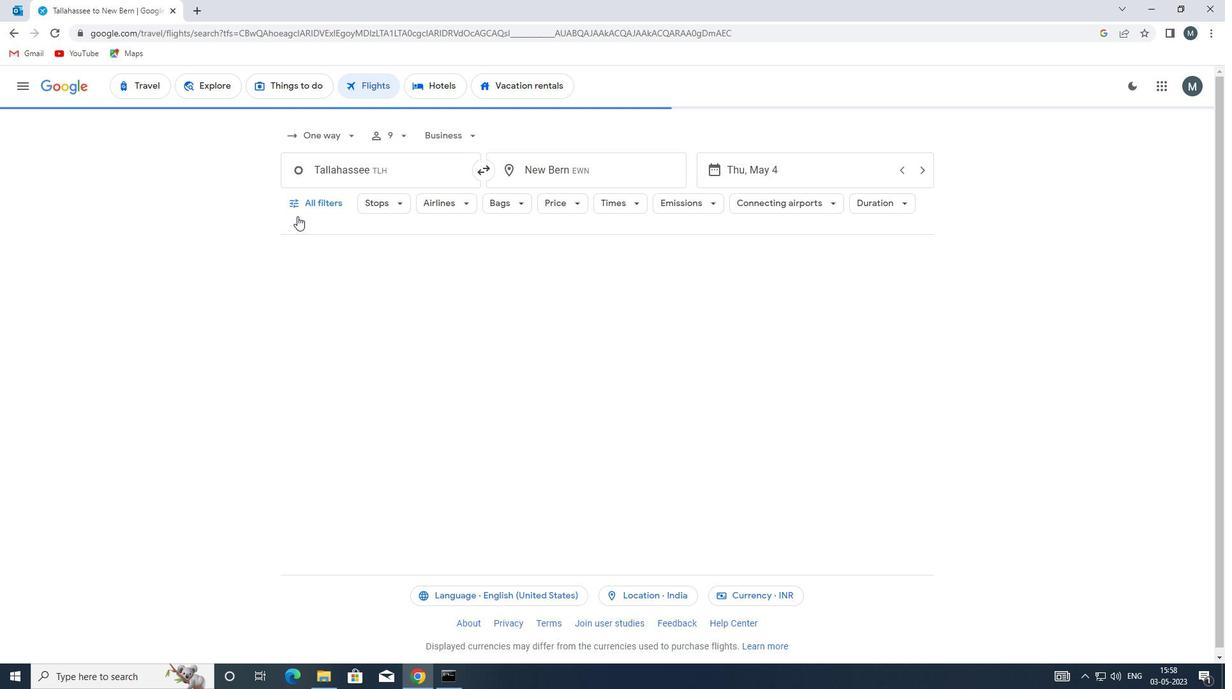 
Action: Mouse pressed left at (311, 197)
Screenshot: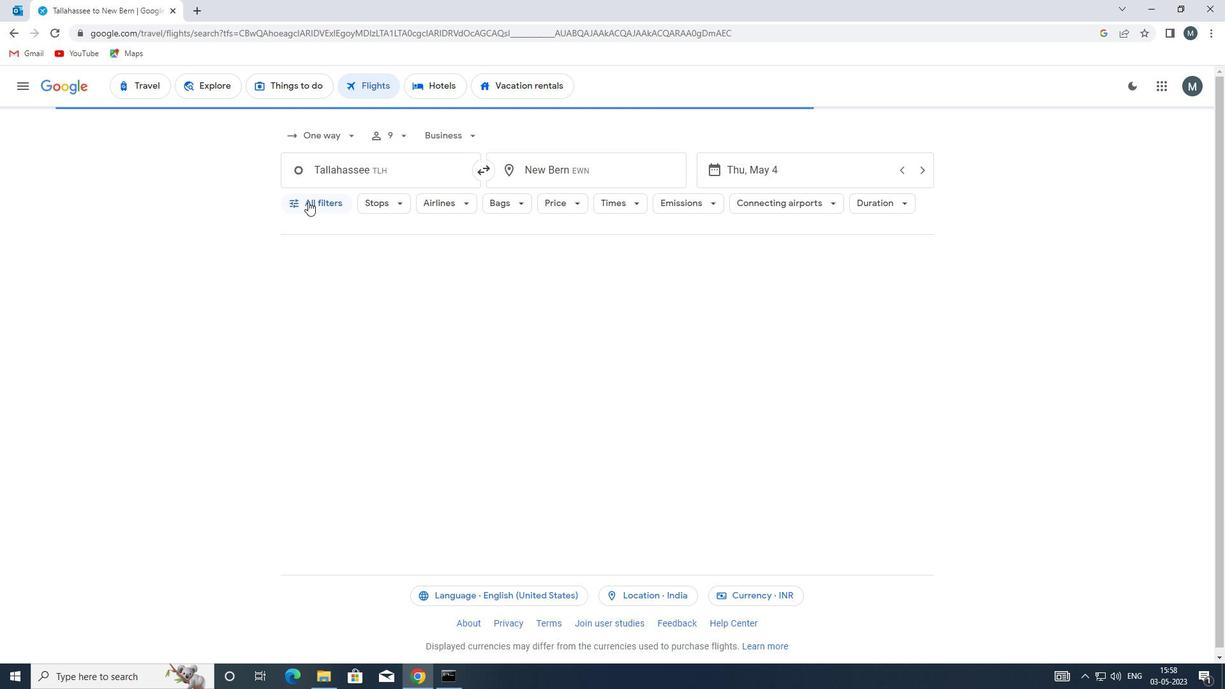 
Action: Mouse moved to (344, 384)
Screenshot: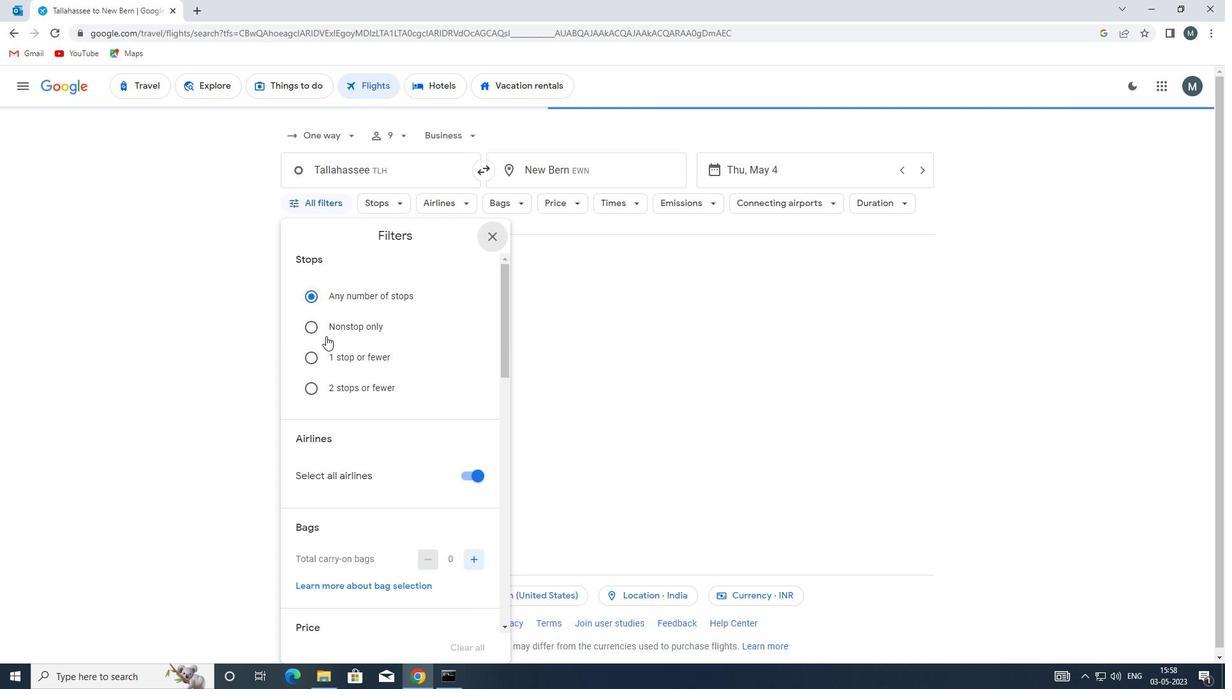 
Action: Mouse scrolled (344, 384) with delta (0, 0)
Screenshot: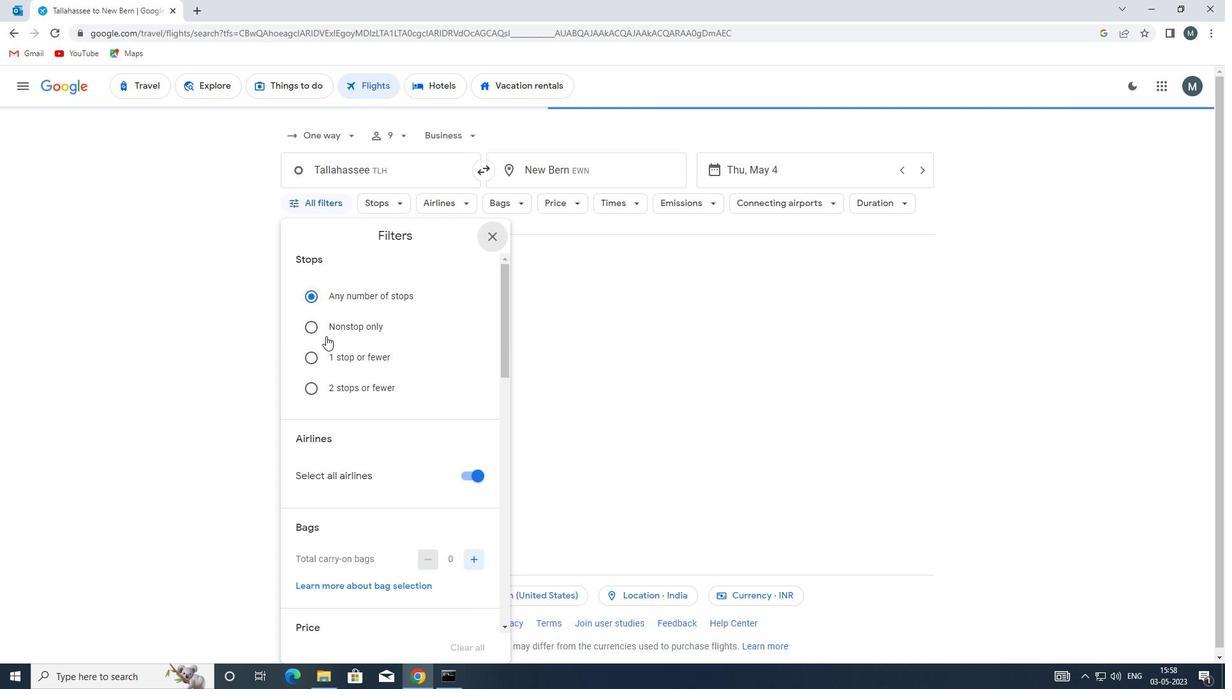 
Action: Mouse moved to (463, 410)
Screenshot: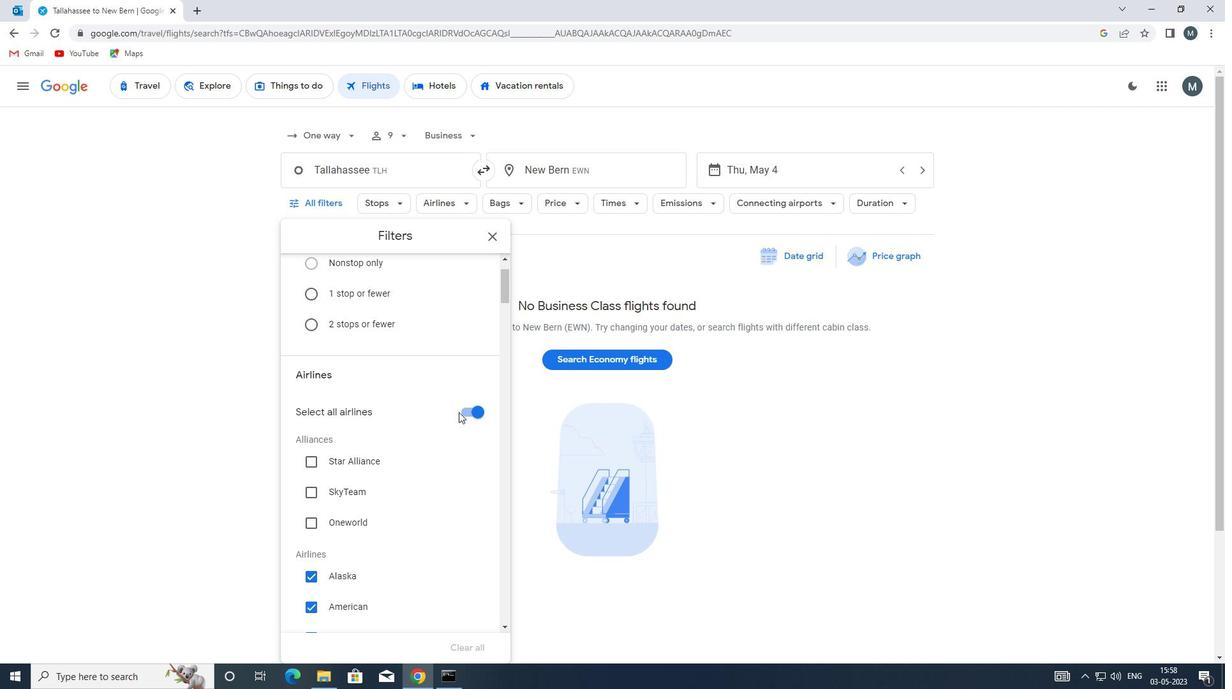 
Action: Mouse pressed left at (463, 410)
Screenshot: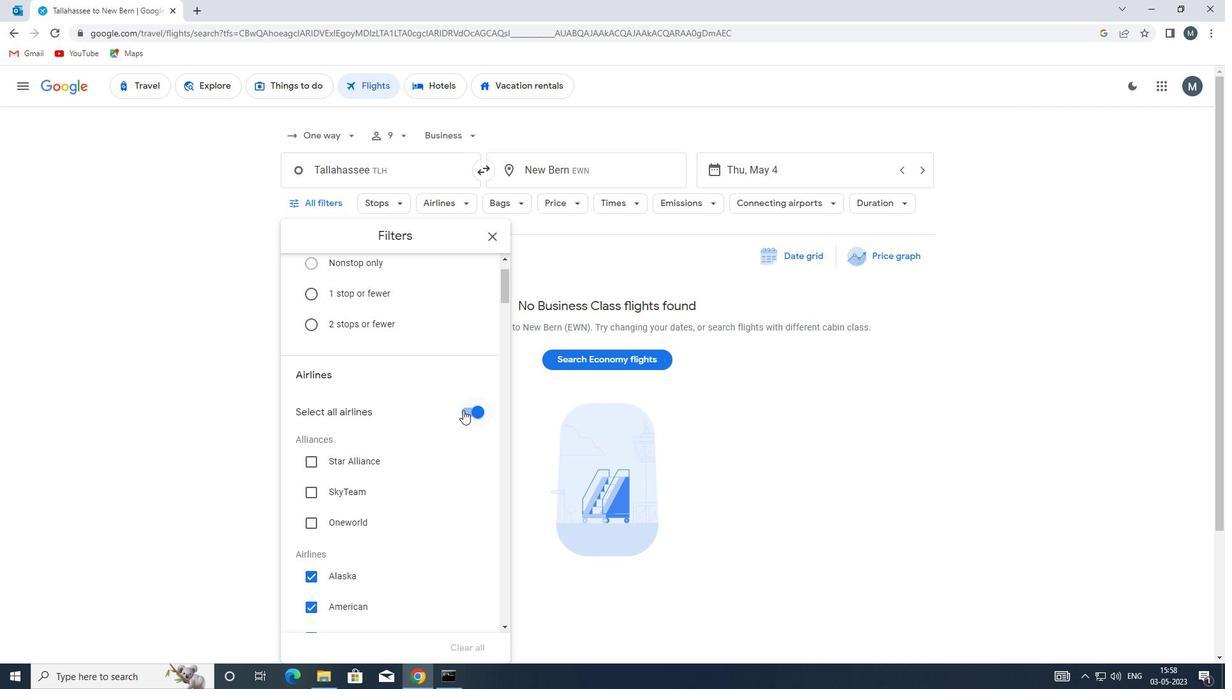 
Action: Mouse moved to (372, 453)
Screenshot: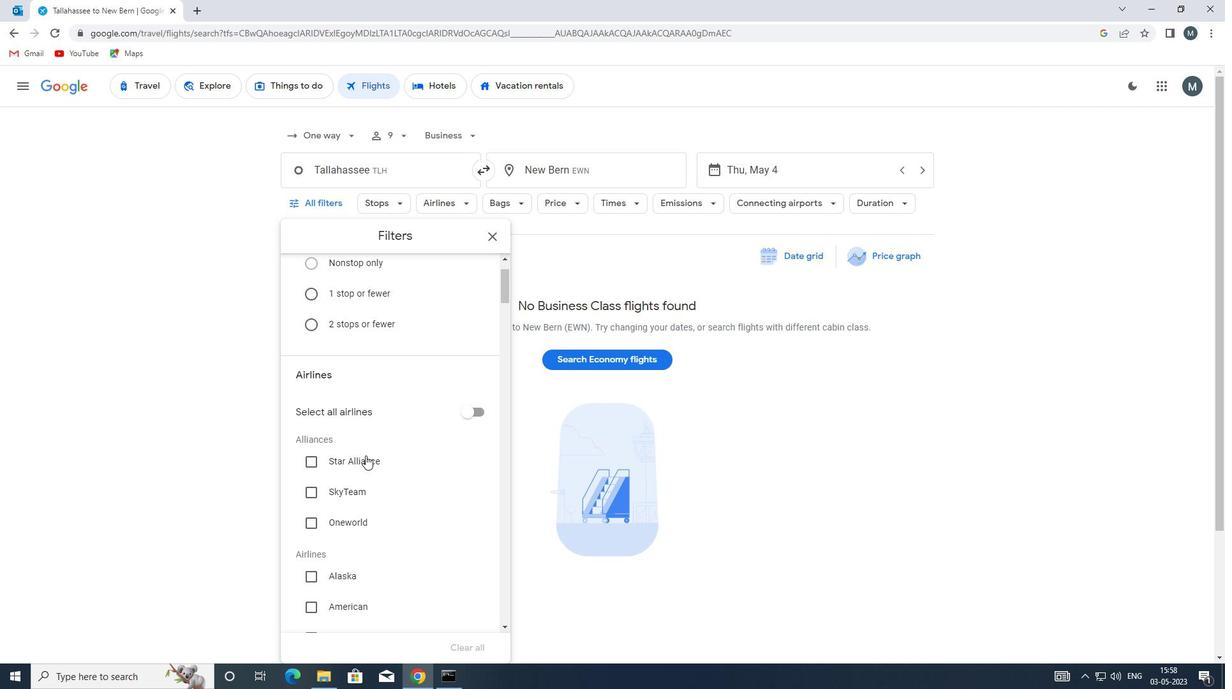 
Action: Mouse scrolled (372, 453) with delta (0, 0)
Screenshot: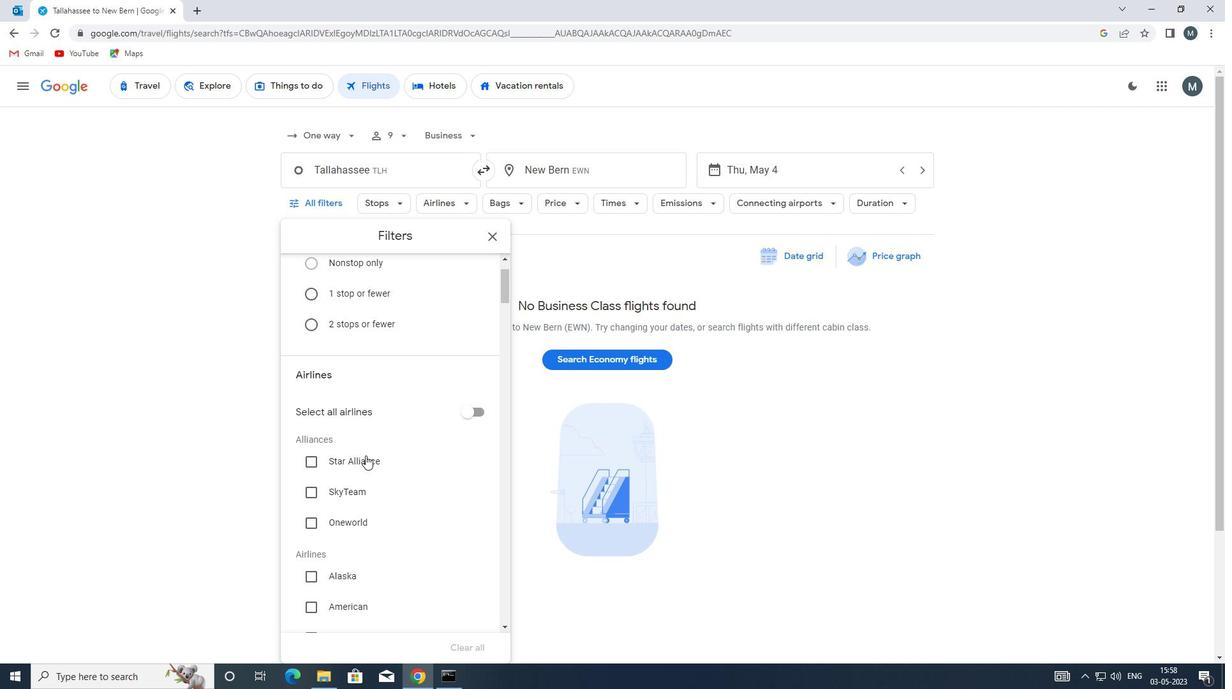 
Action: Mouse moved to (372, 453)
Screenshot: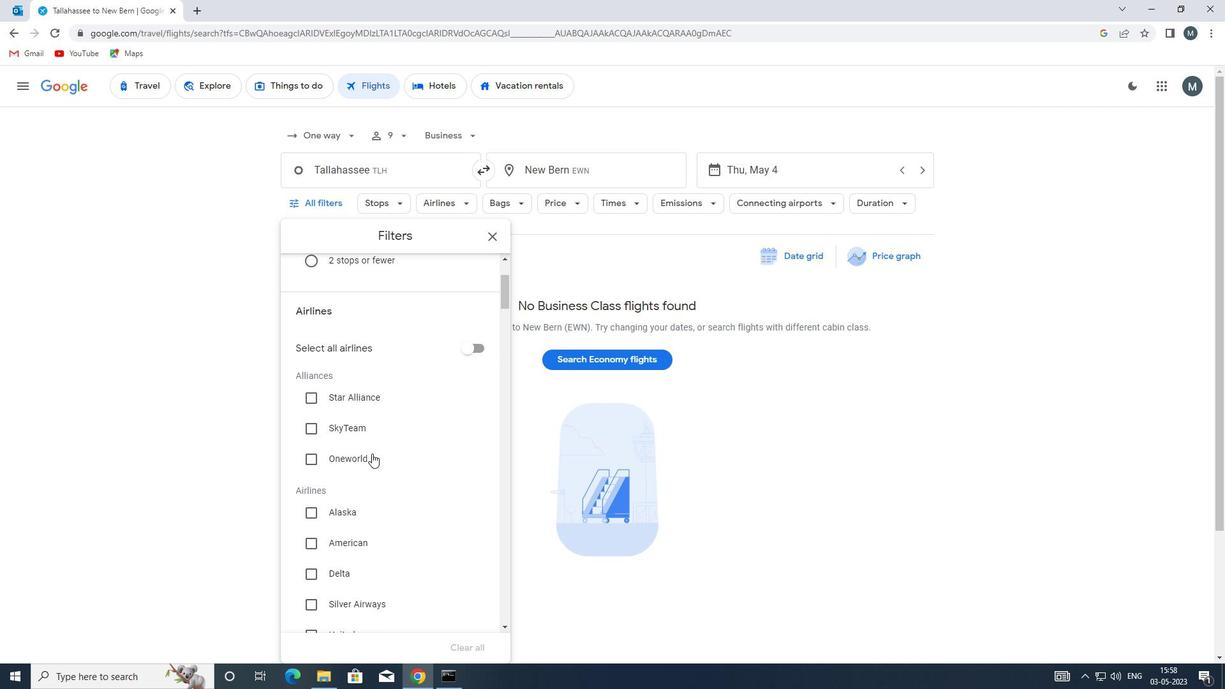 
Action: Mouse scrolled (372, 453) with delta (0, 0)
Screenshot: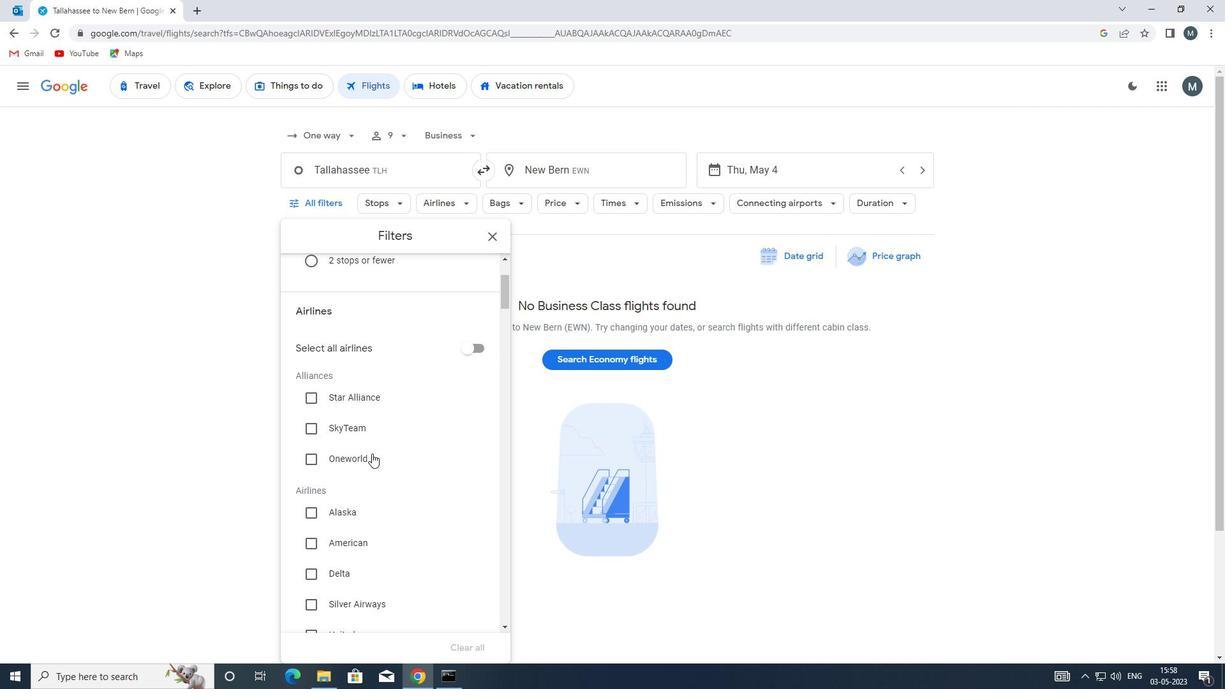 
Action: Mouse moved to (372, 455)
Screenshot: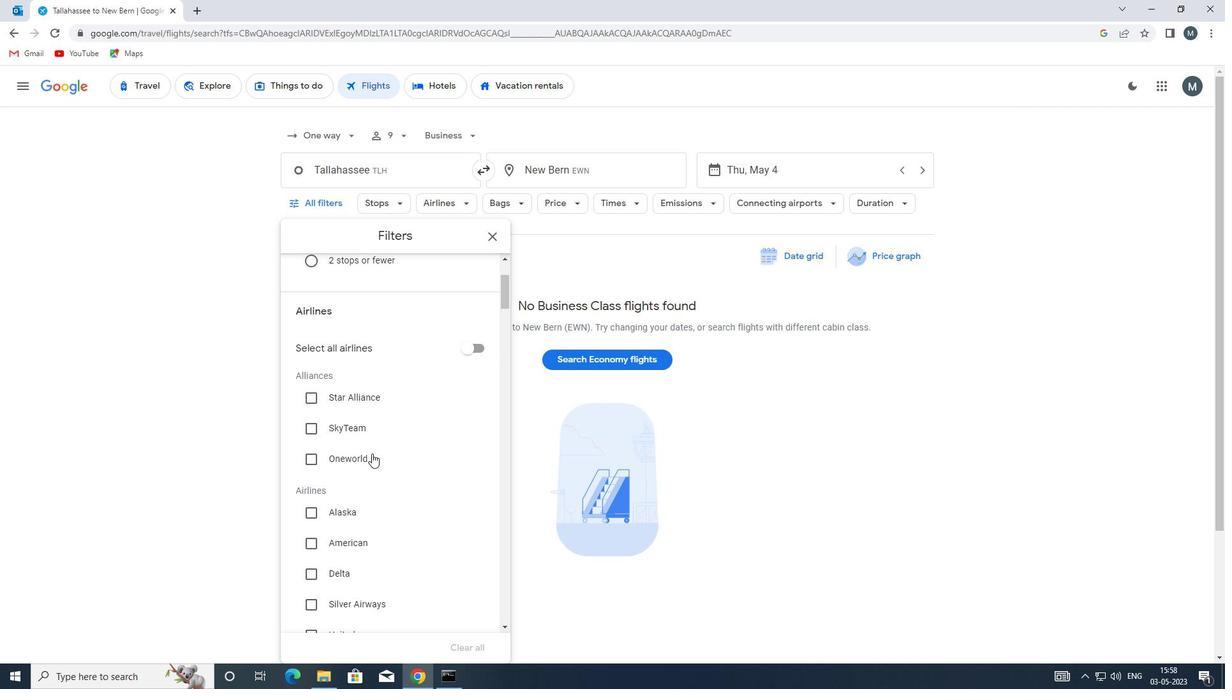 
Action: Mouse scrolled (372, 454) with delta (0, 0)
Screenshot: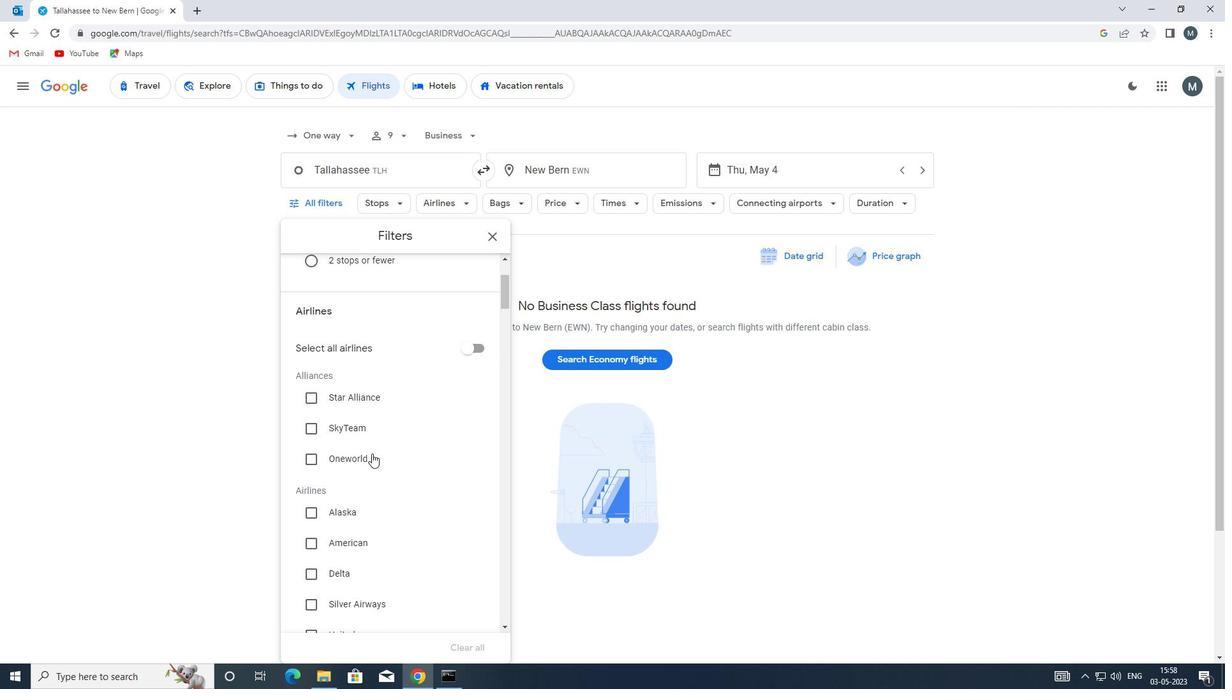 
Action: Mouse moved to (372, 444)
Screenshot: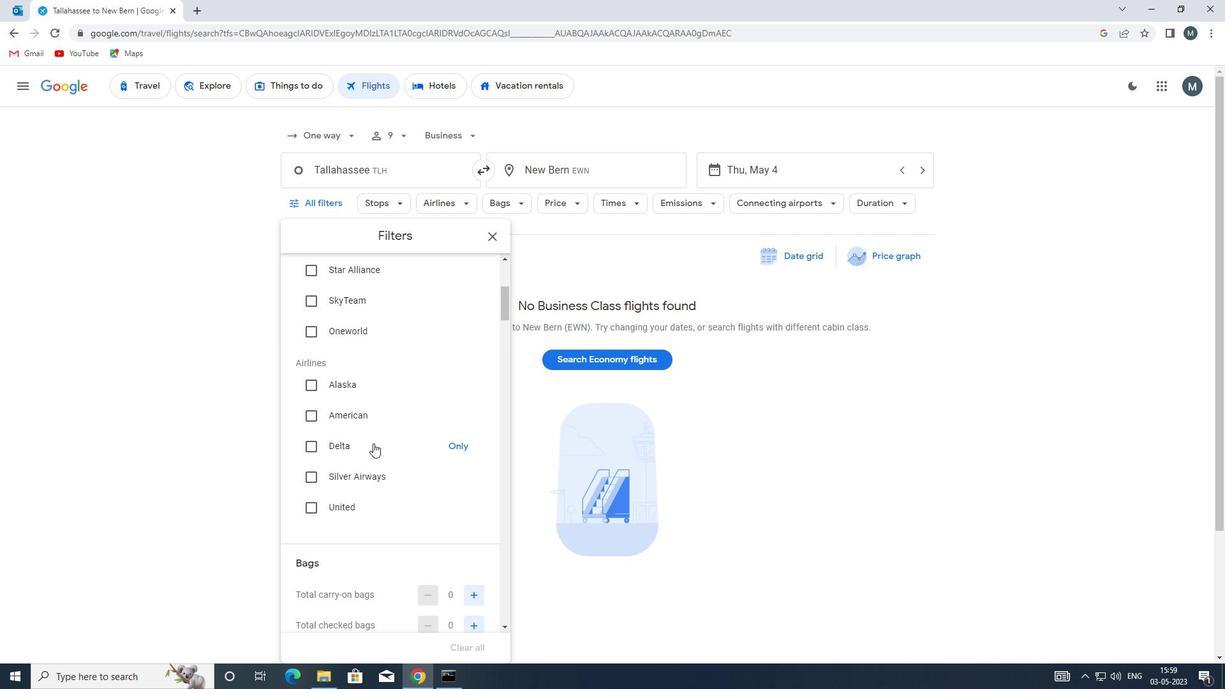 
Action: Mouse scrolled (372, 444) with delta (0, 0)
Screenshot: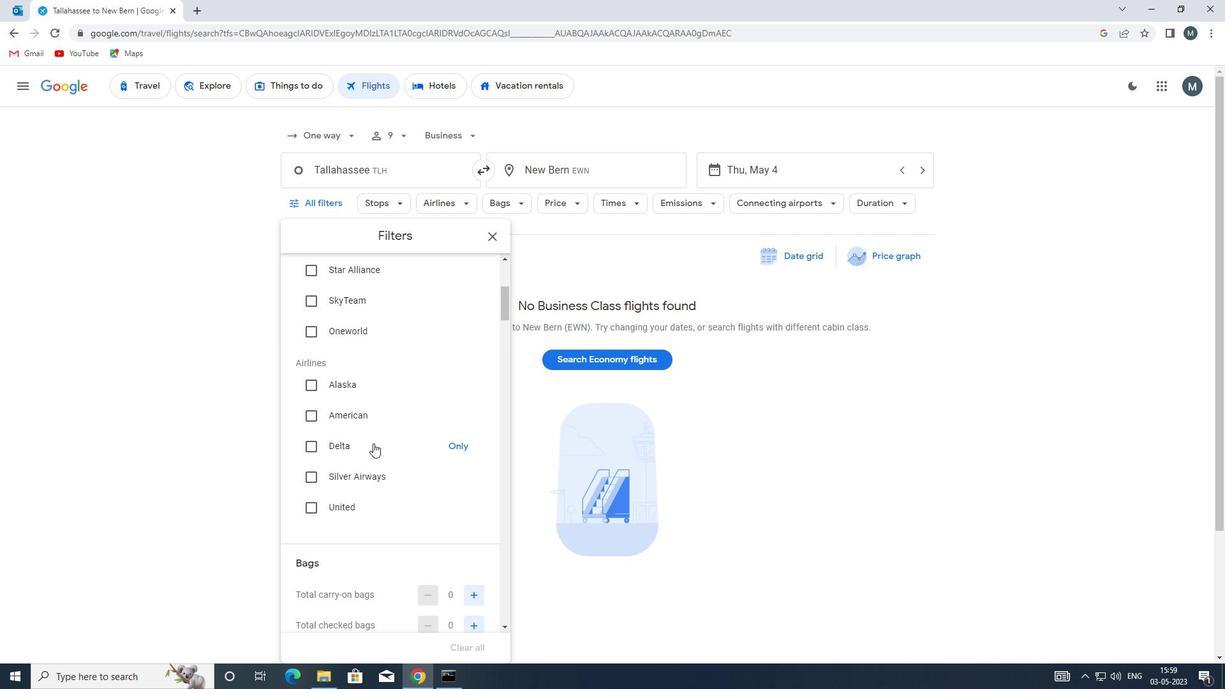 
Action: Mouse moved to (371, 446)
Screenshot: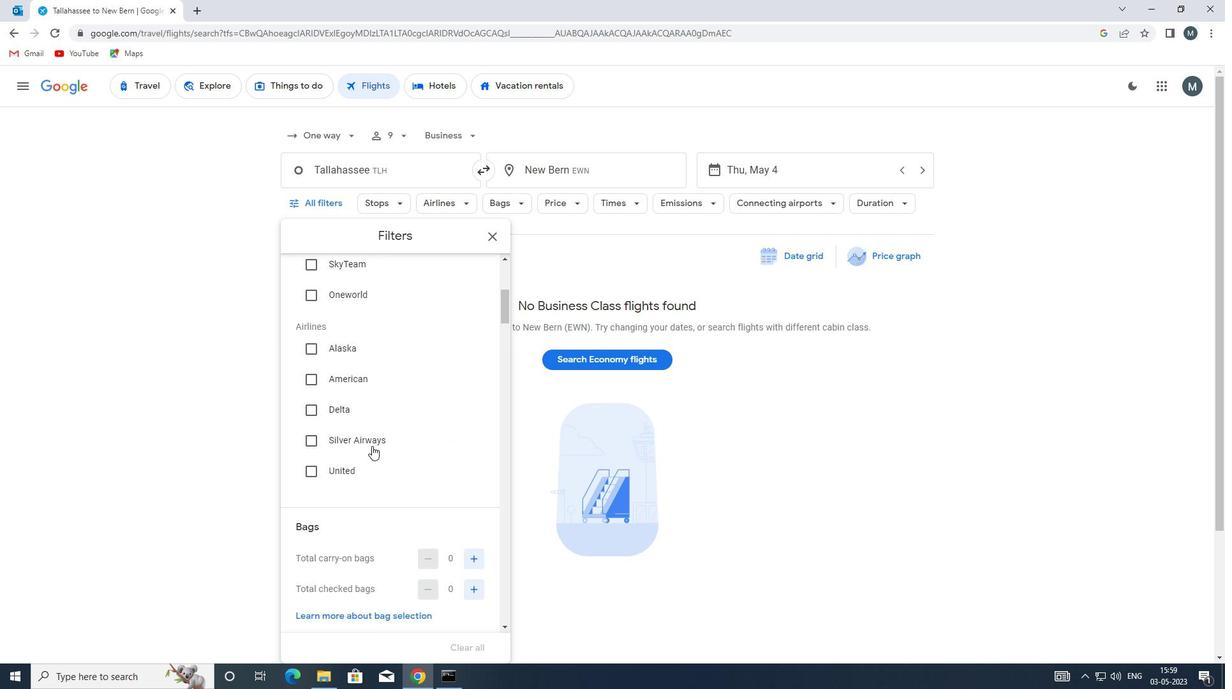 
Action: Mouse scrolled (371, 445) with delta (0, 0)
Screenshot: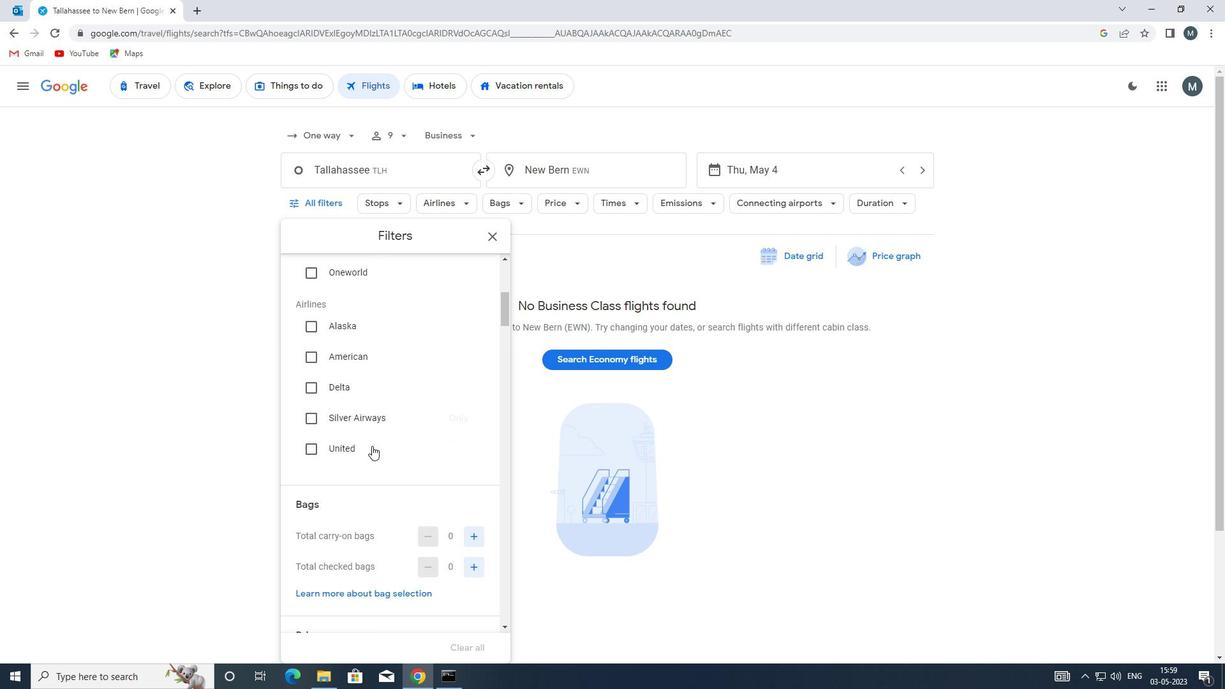 
Action: Mouse moved to (471, 464)
Screenshot: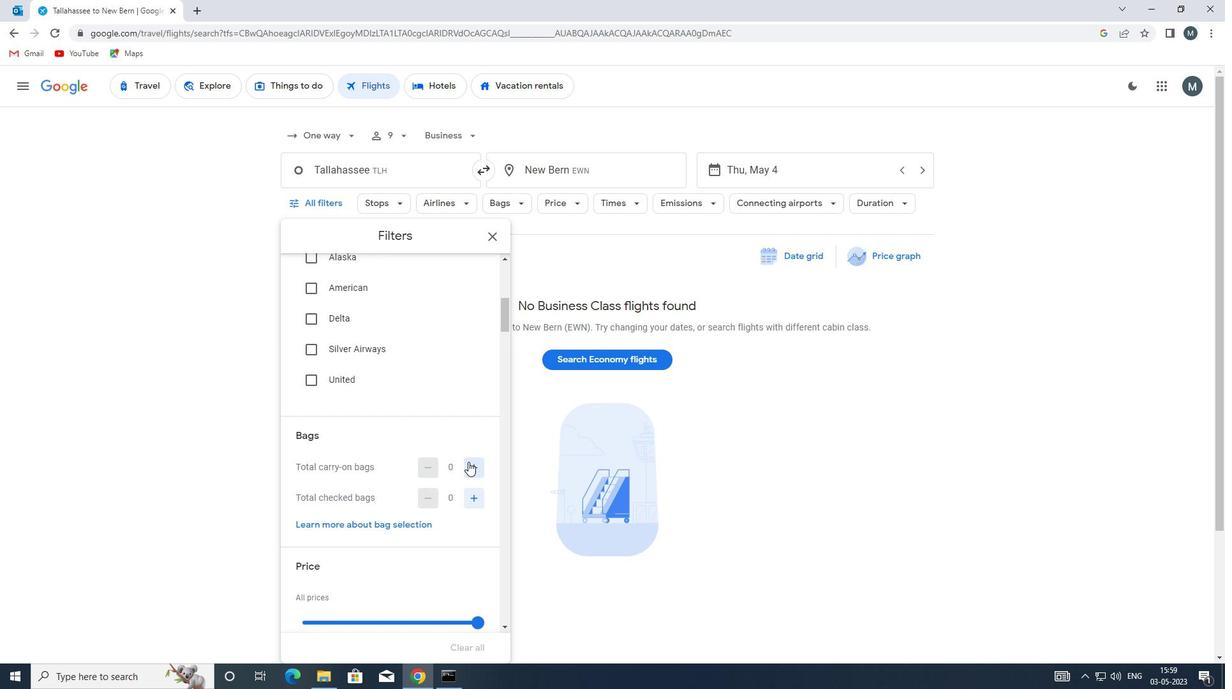 
Action: Mouse pressed left at (471, 464)
Screenshot: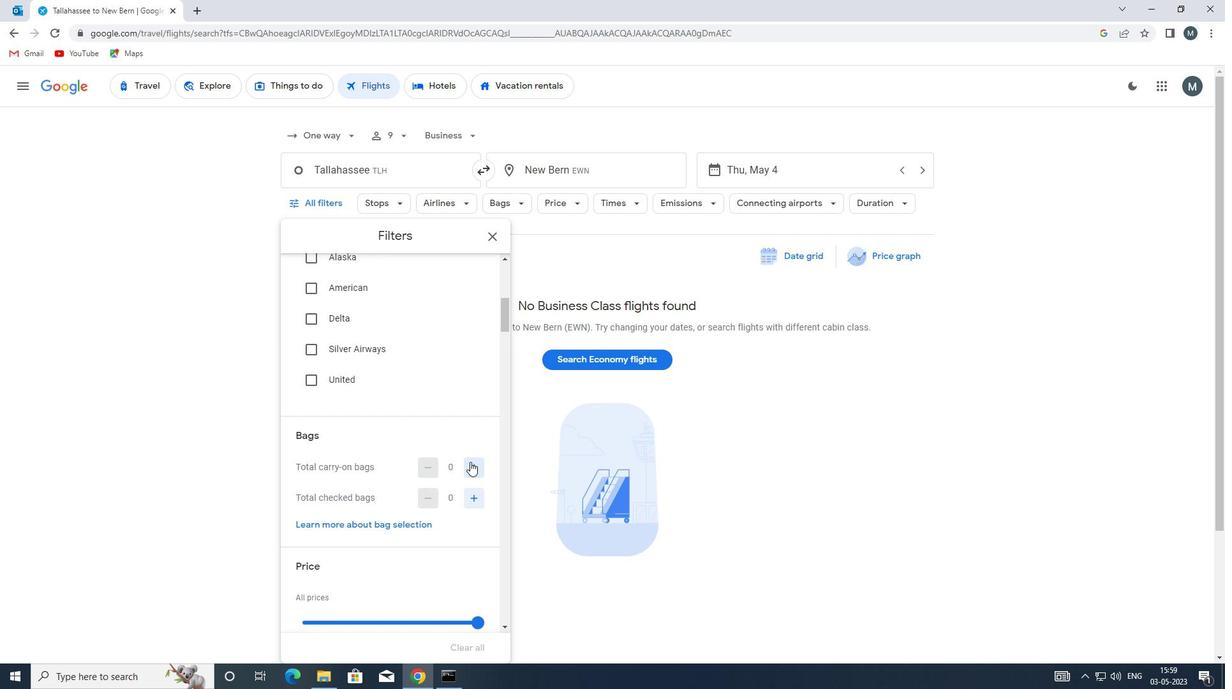 
Action: Mouse moved to (472, 464)
Screenshot: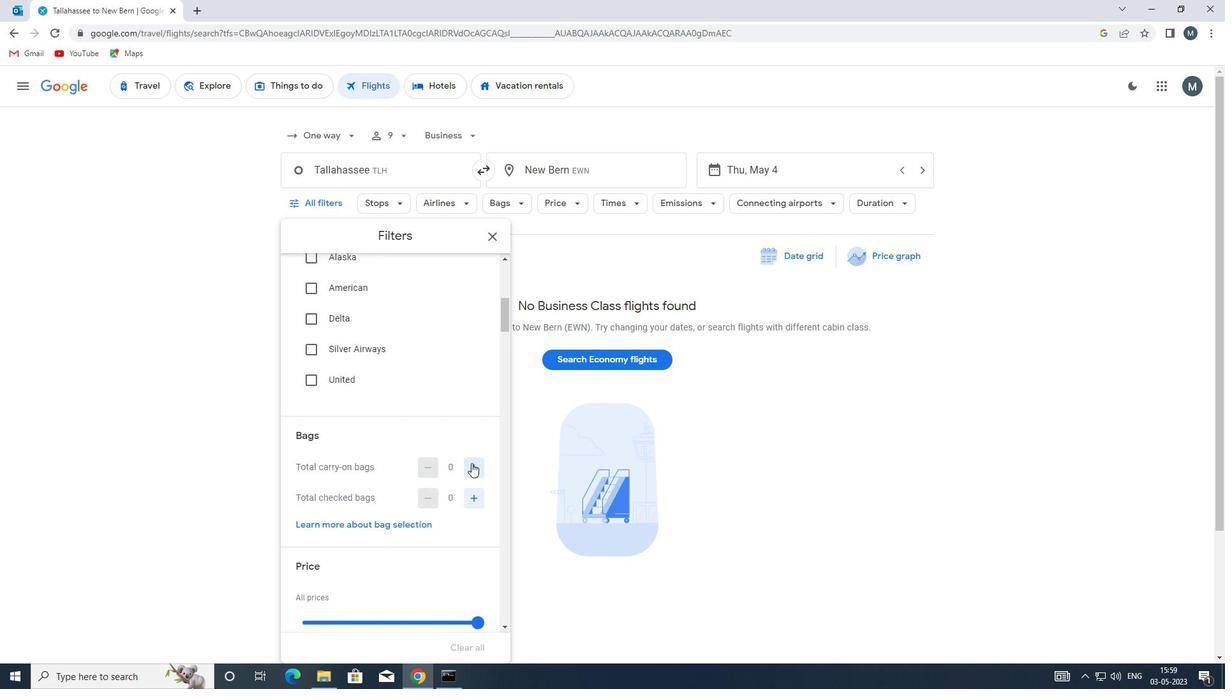 
Action: Mouse pressed left at (472, 464)
Screenshot: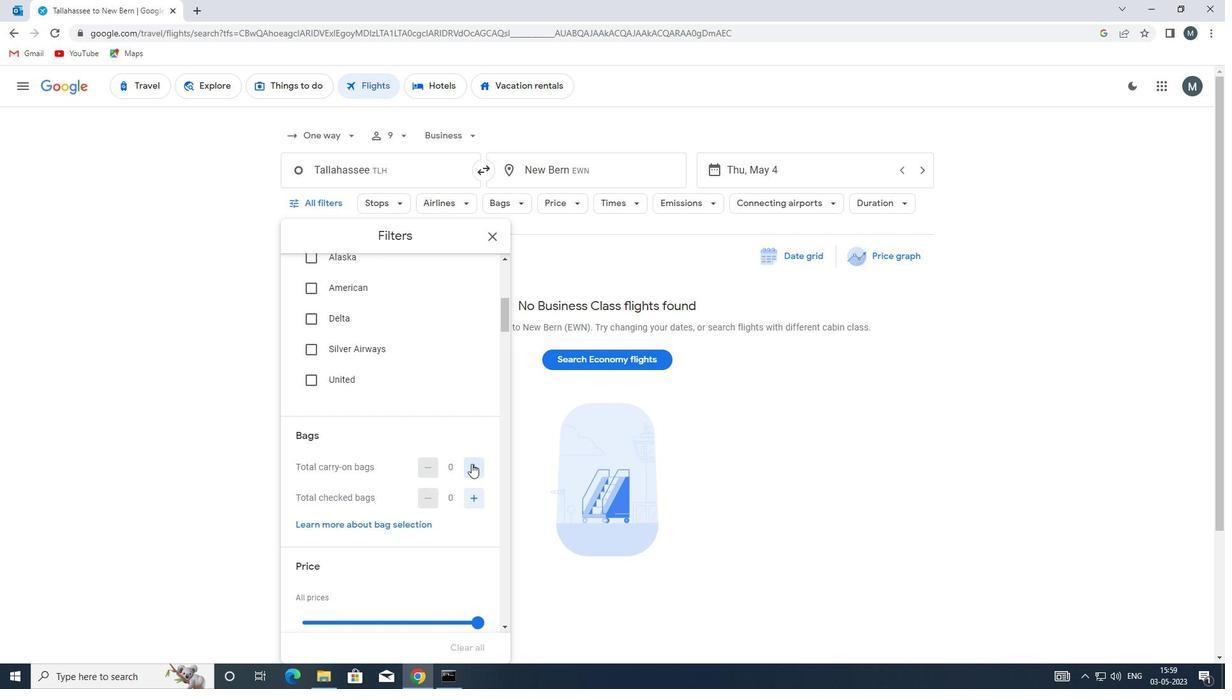 
Action: Mouse moved to (360, 439)
Screenshot: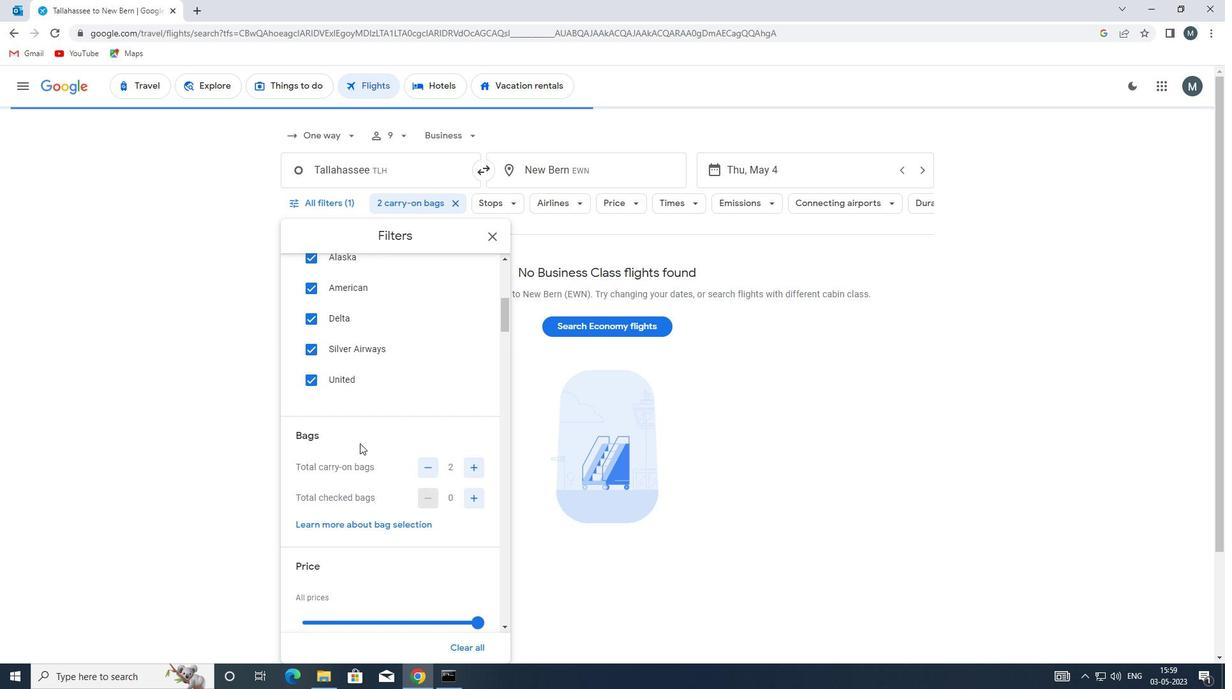 
Action: Mouse scrolled (360, 439) with delta (0, 0)
Screenshot: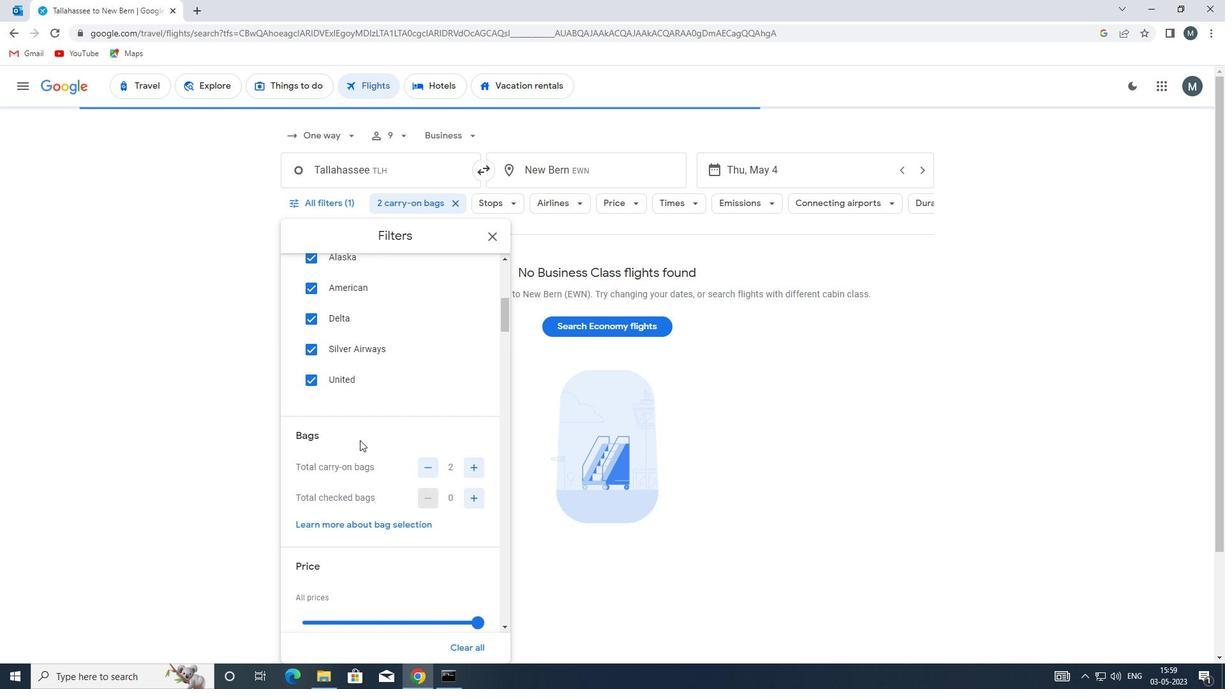 
Action: Mouse moved to (360, 439)
Screenshot: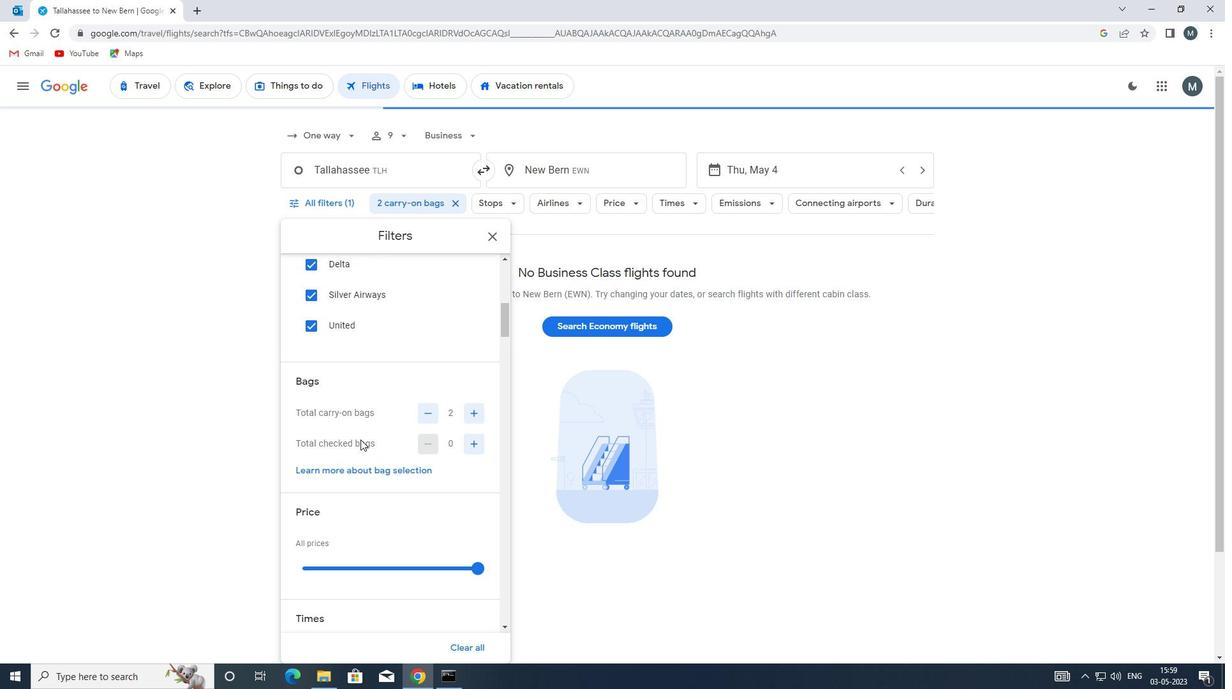 
Action: Mouse scrolled (360, 439) with delta (0, 0)
Screenshot: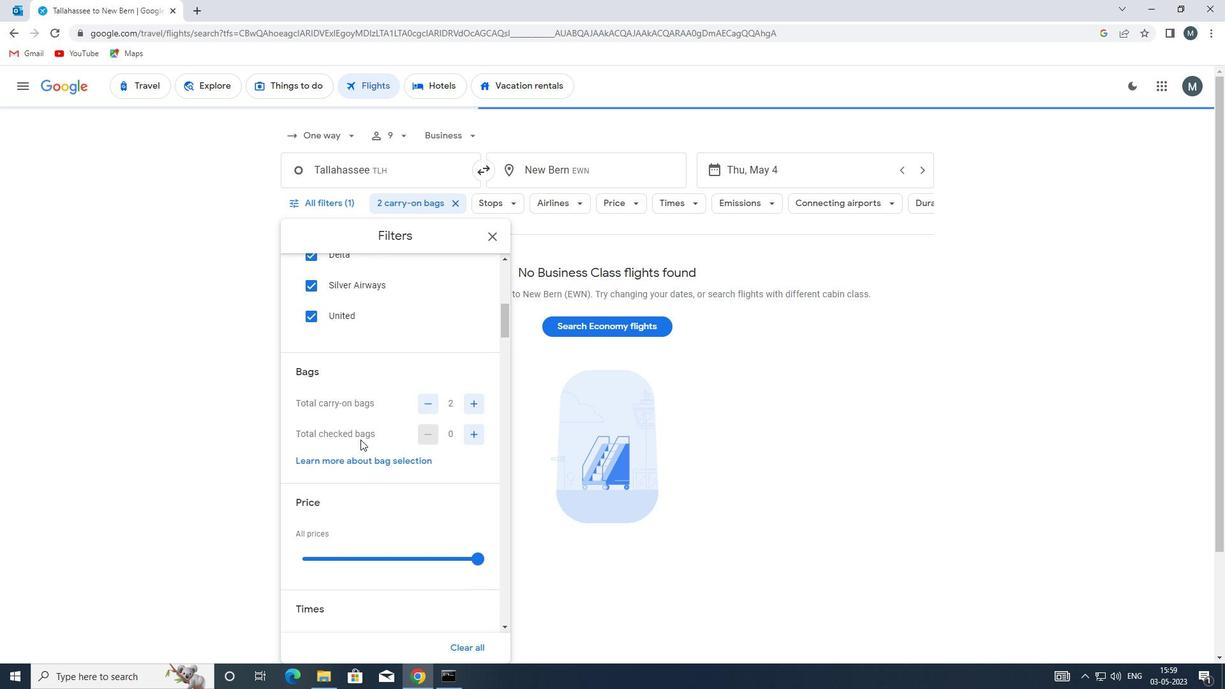 
Action: Mouse moved to (358, 487)
Screenshot: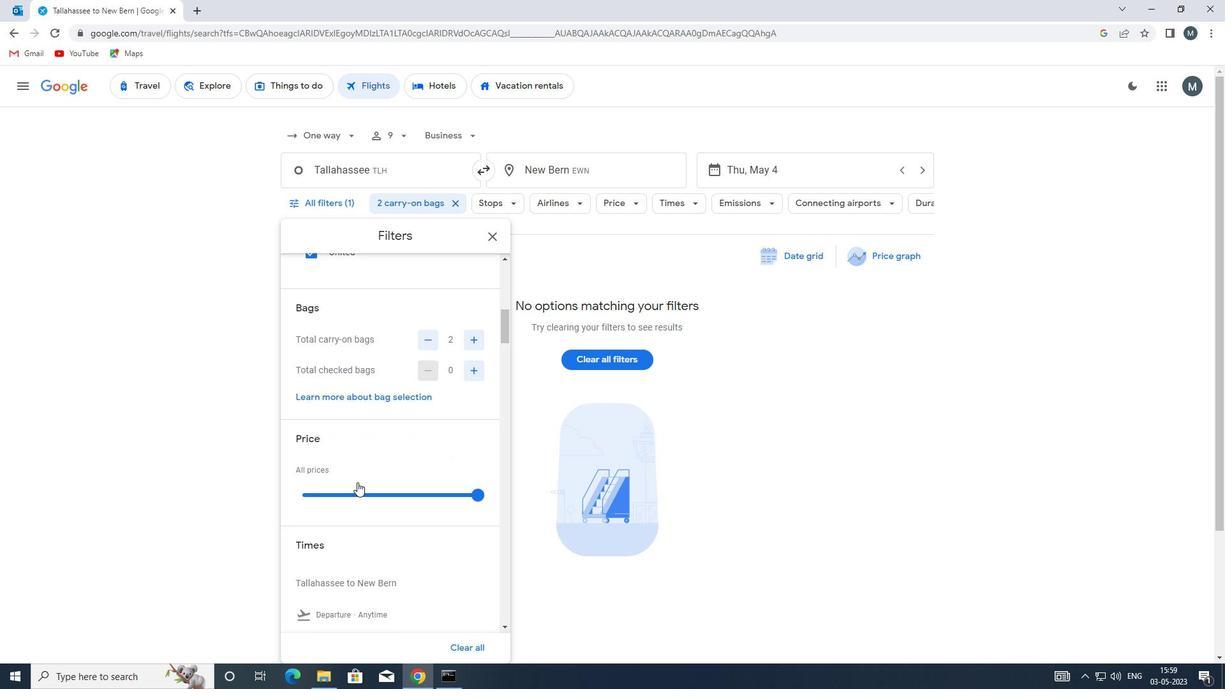 
Action: Mouse pressed left at (358, 487)
Screenshot: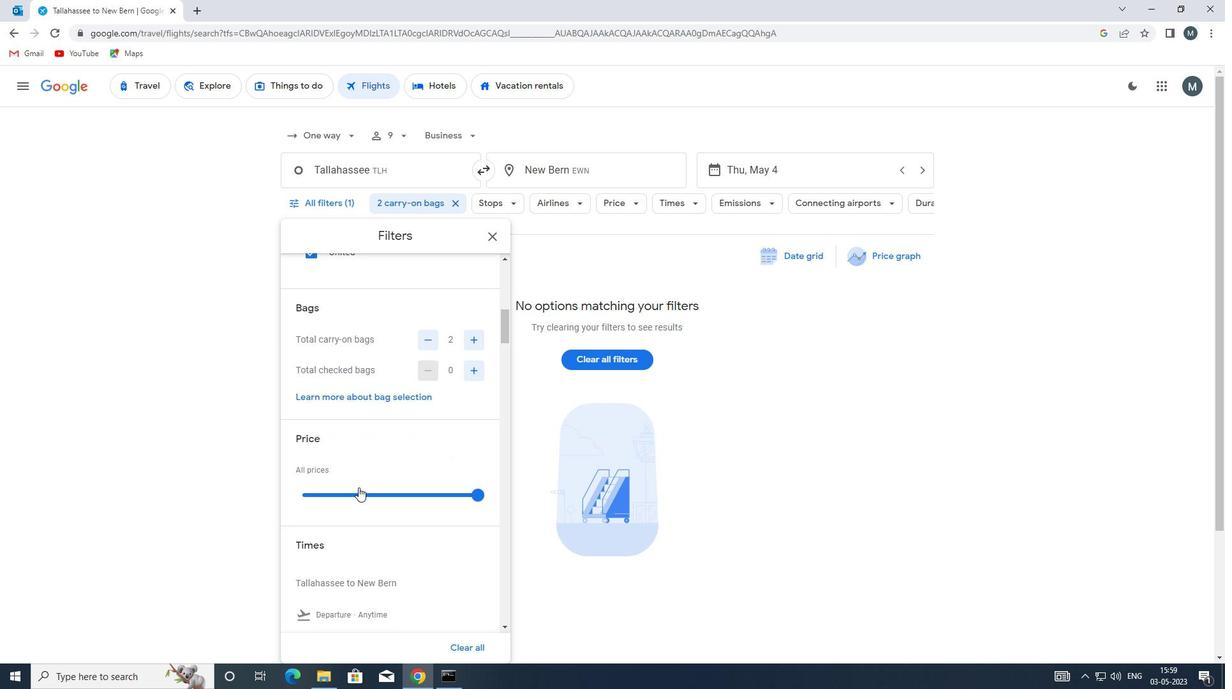 
Action: Mouse pressed left at (358, 487)
Screenshot: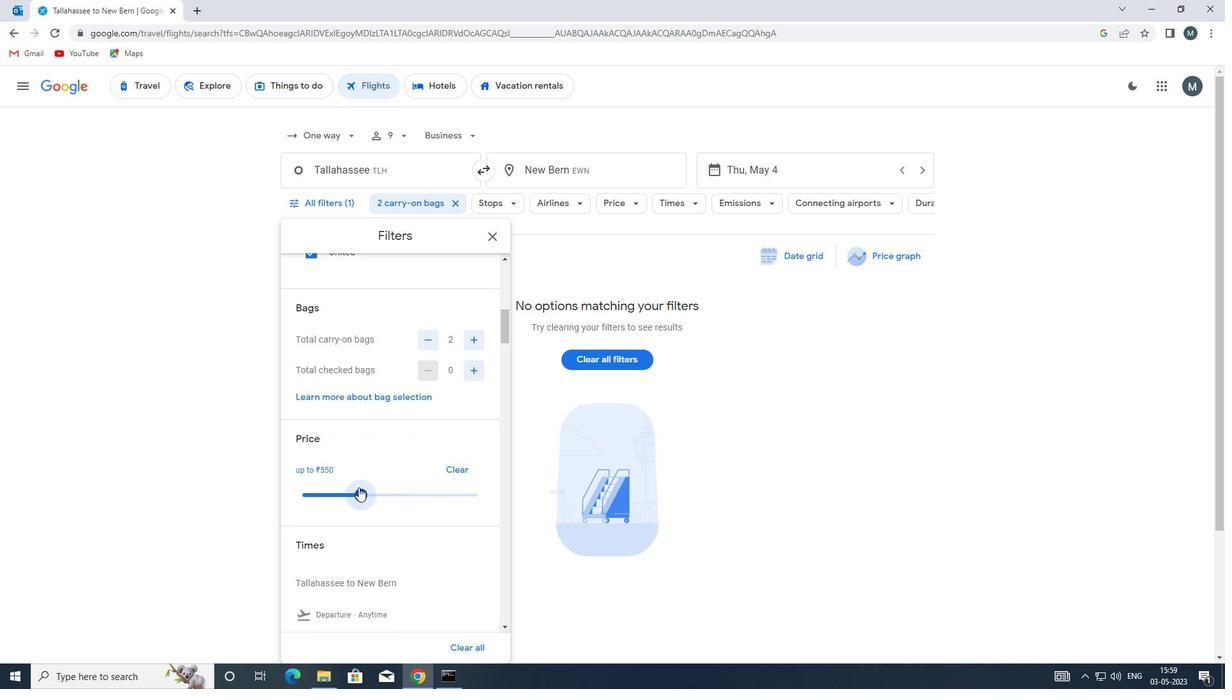 
Action: Mouse moved to (379, 453)
Screenshot: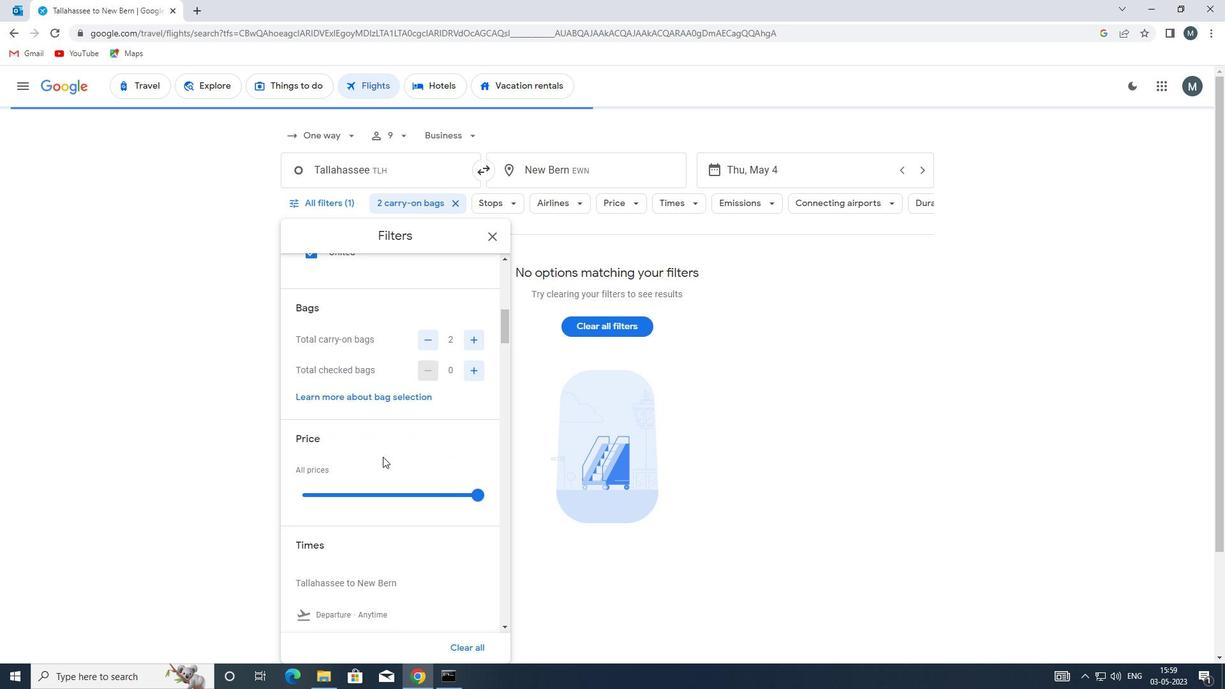 
Action: Mouse scrolled (379, 453) with delta (0, 0)
Screenshot: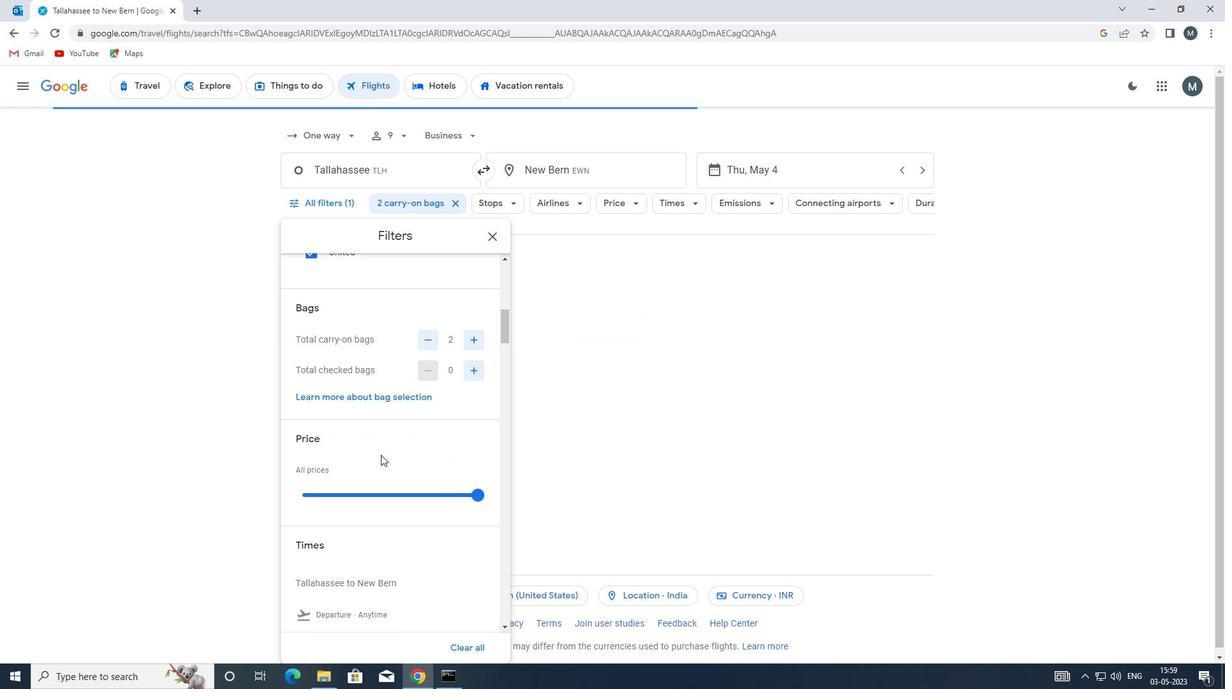 
Action: Mouse moved to (327, 451)
Screenshot: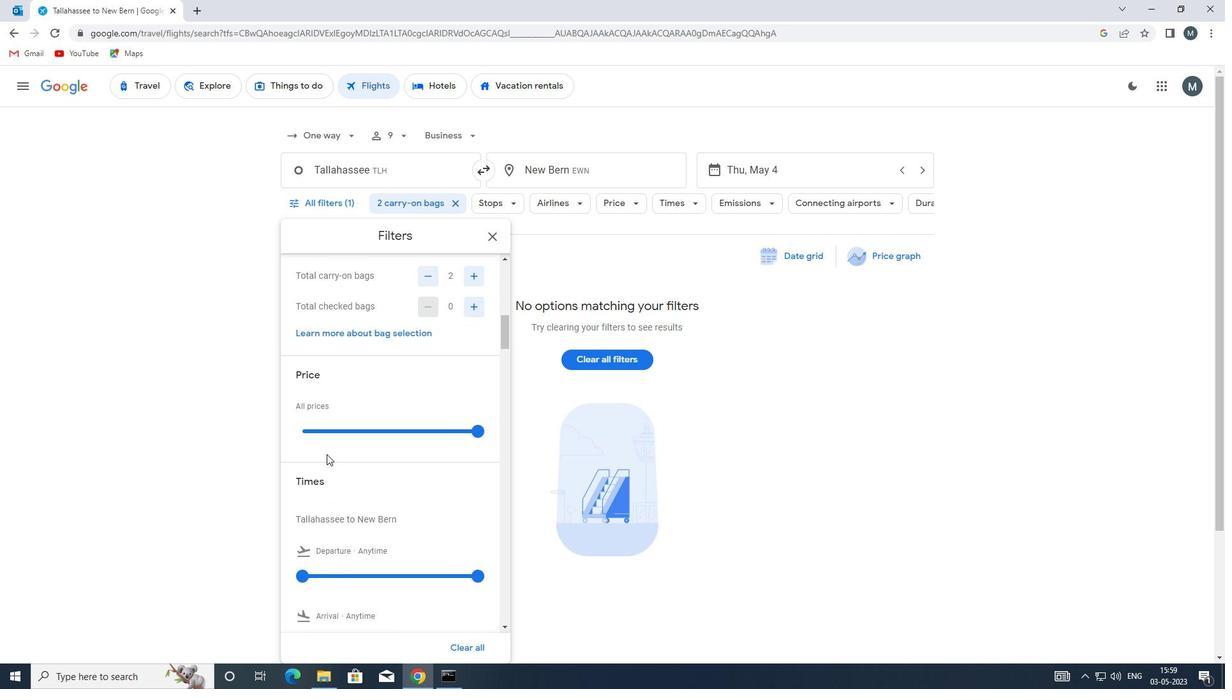 
Action: Mouse scrolled (327, 450) with delta (0, 0)
Screenshot: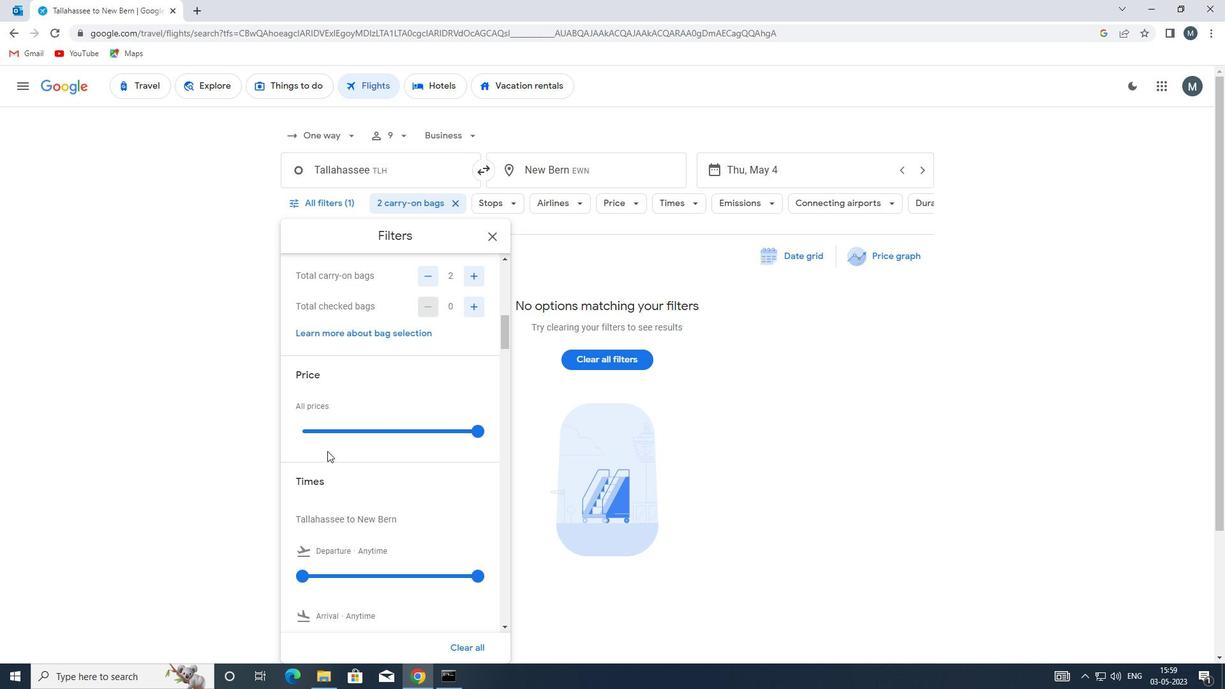 
Action: Mouse moved to (305, 512)
Screenshot: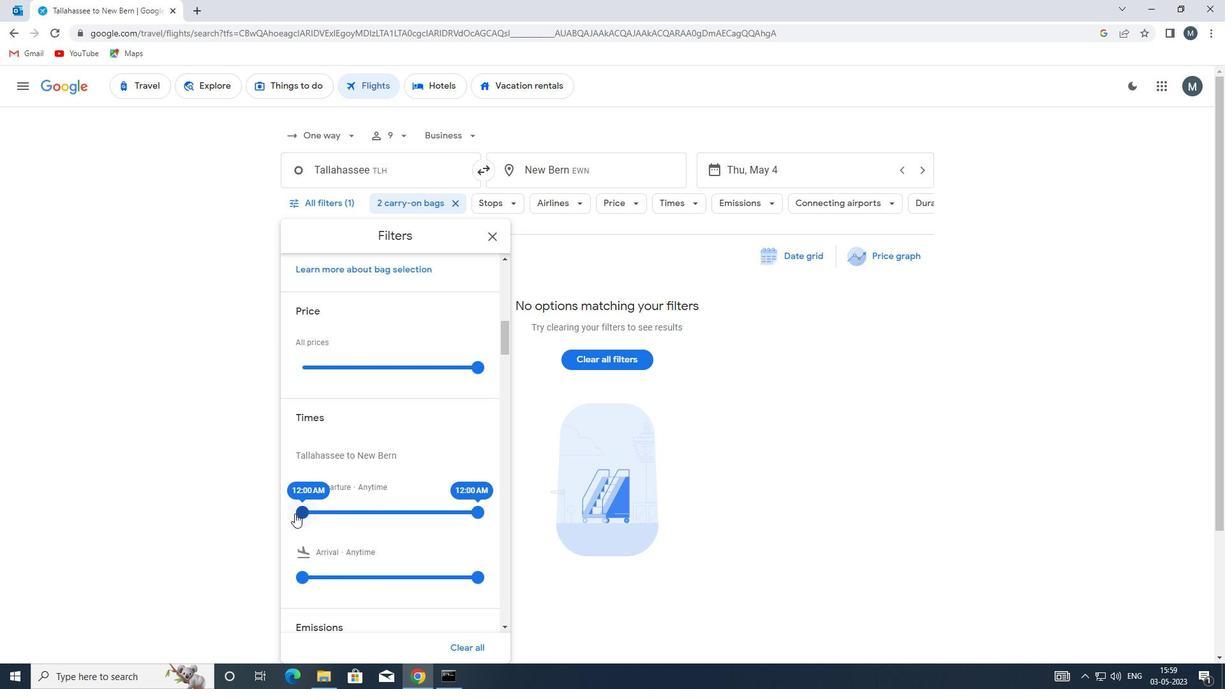 
Action: Mouse pressed left at (305, 512)
Screenshot: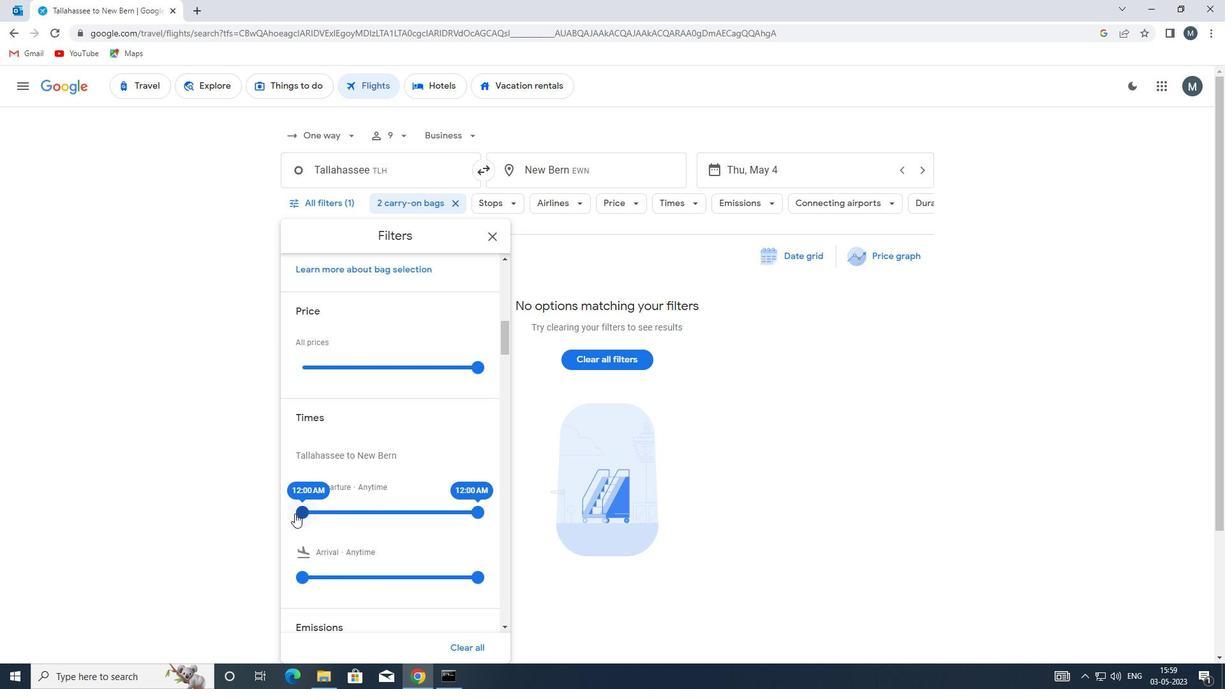 
Action: Mouse moved to (479, 511)
Screenshot: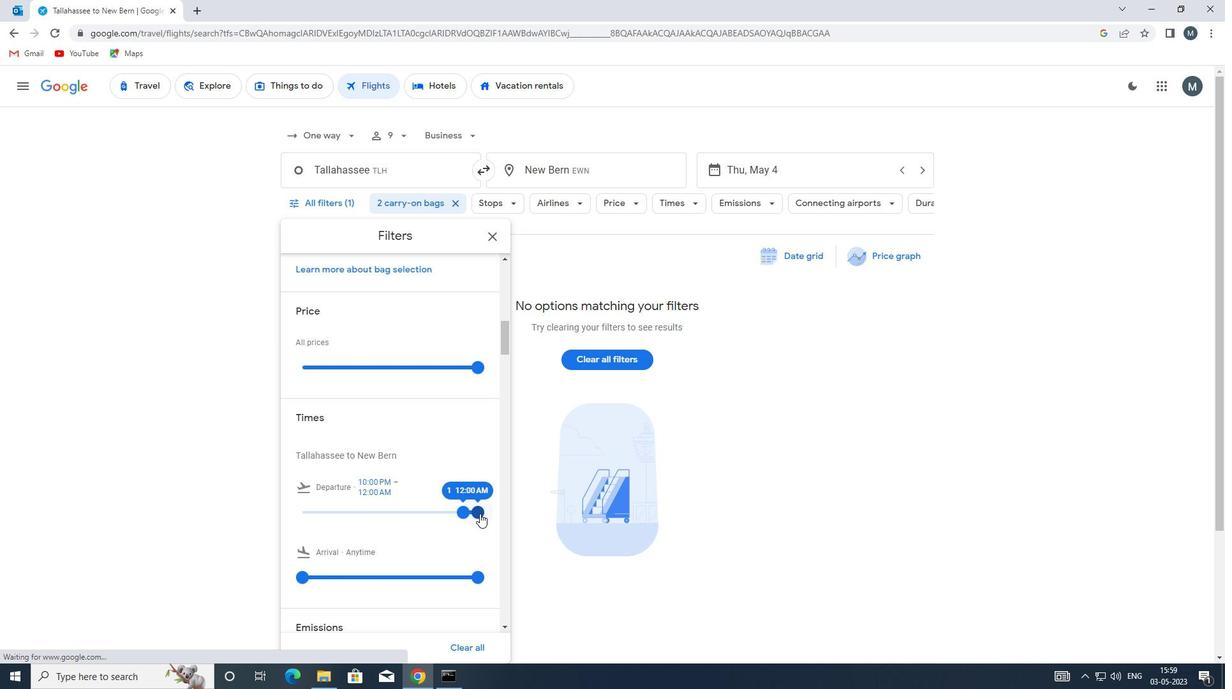 
Action: Mouse pressed left at (479, 511)
Screenshot: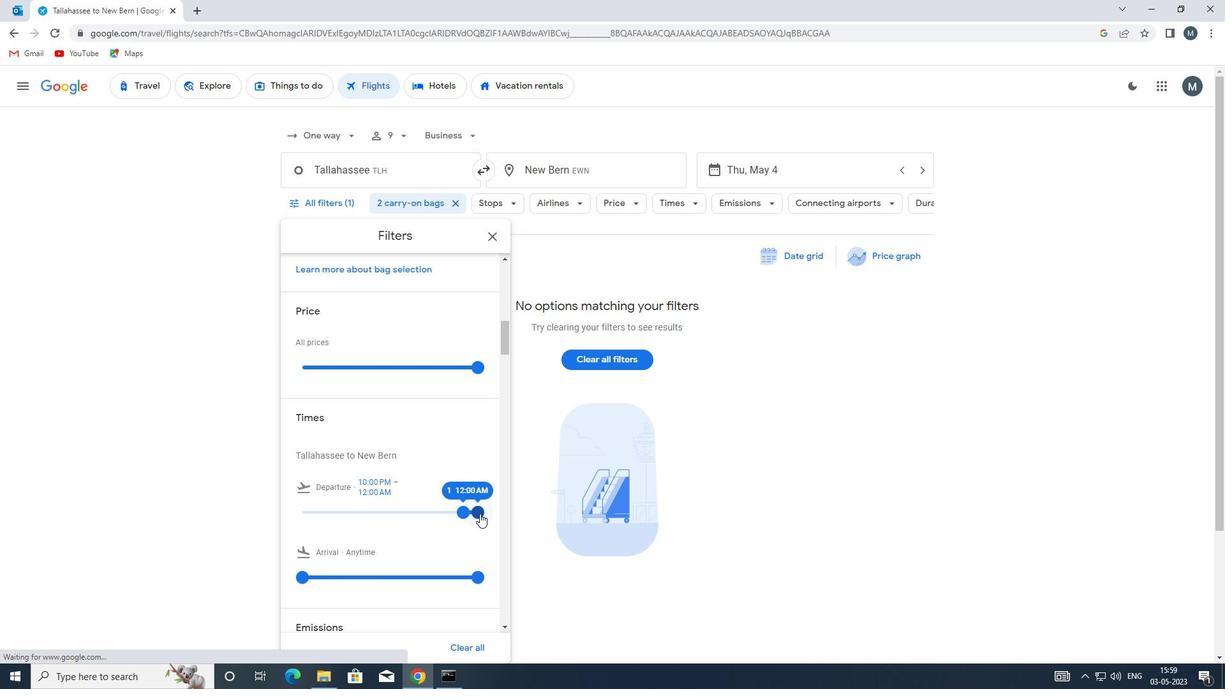 
Action: Mouse moved to (456, 515)
Screenshot: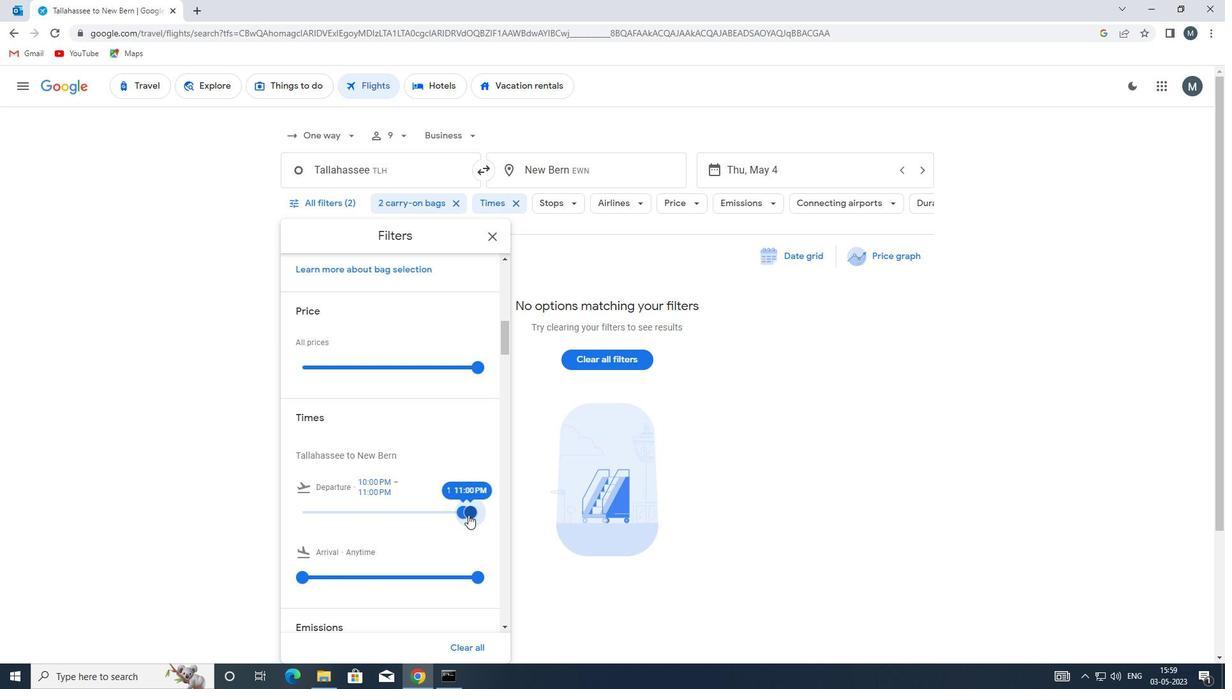 
Action: Mouse scrolled (456, 515) with delta (0, 0)
Screenshot: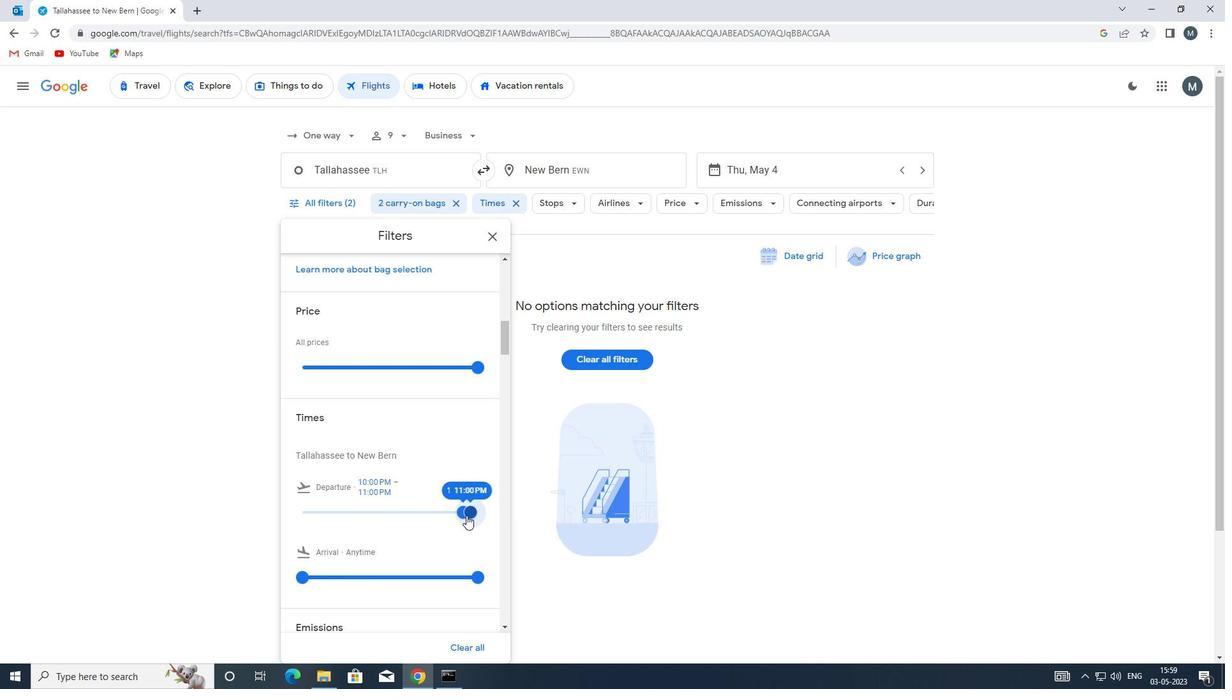 
Action: Mouse moved to (490, 236)
Screenshot: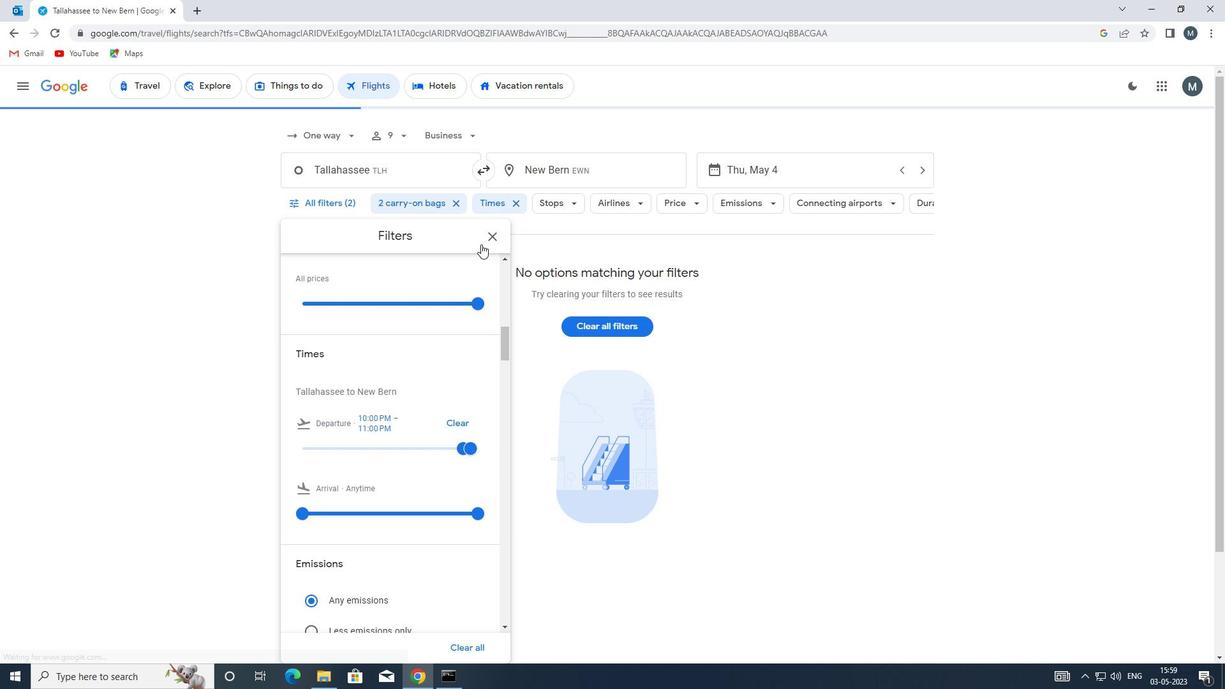 
Action: Mouse pressed left at (490, 236)
Screenshot: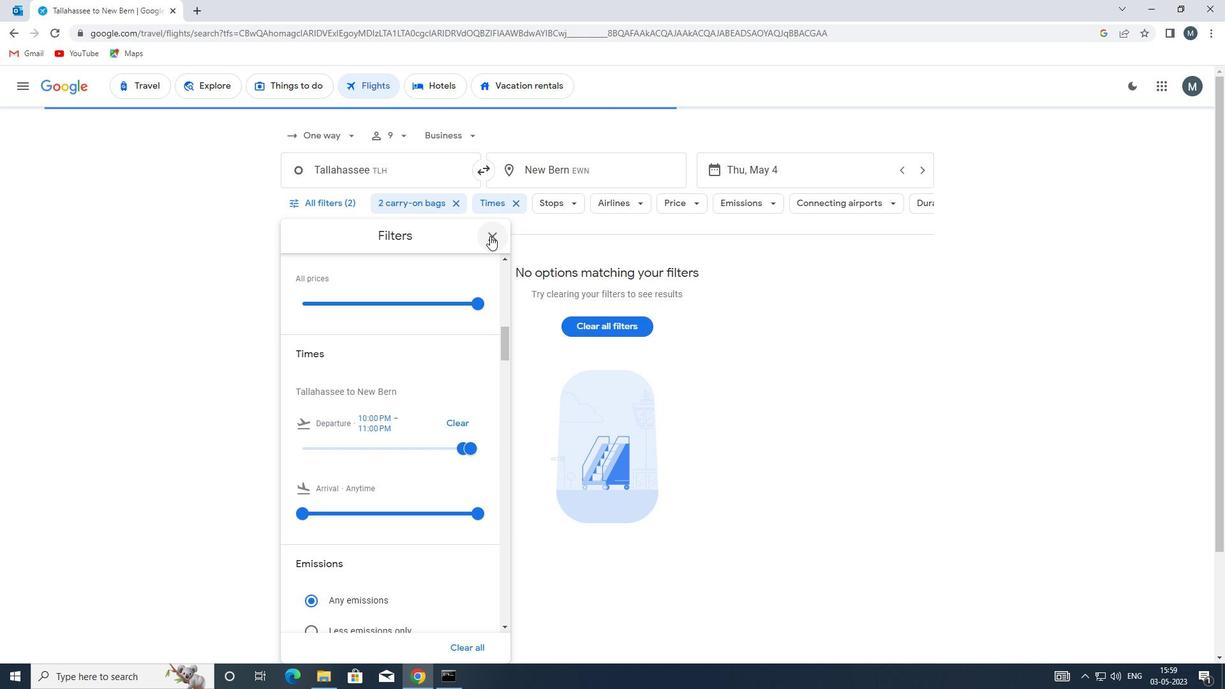 
